 Task: Add a signature Carlos Perez containing I hope this message finds you well, Carlos Perez to email address softage.10@softage.net and add a label Trademarks
Action: Mouse moved to (66, 99)
Screenshot: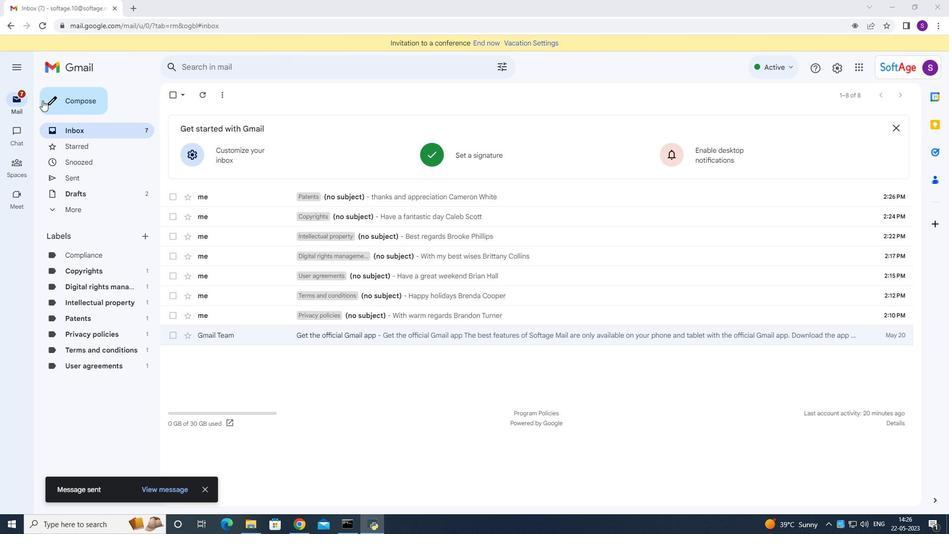 
Action: Mouse pressed left at (66, 99)
Screenshot: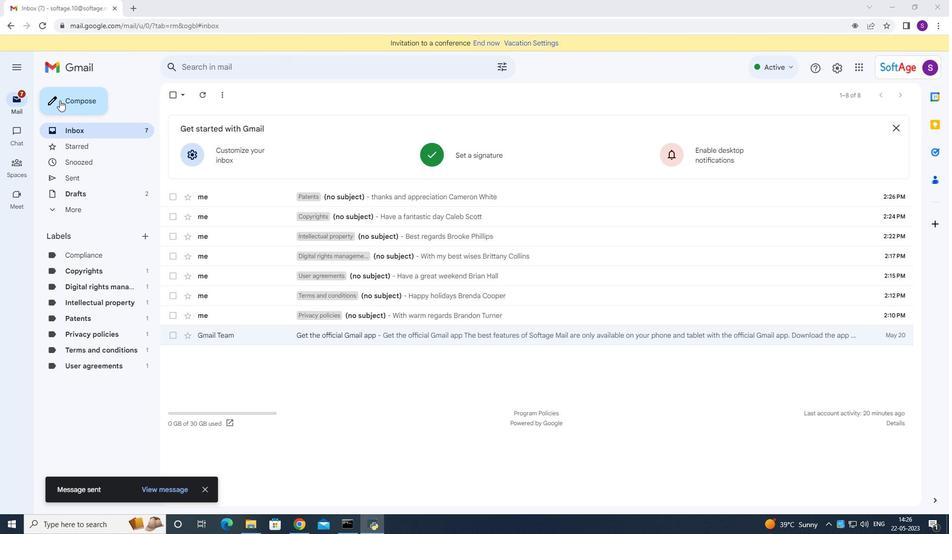
Action: Mouse moved to (795, 503)
Screenshot: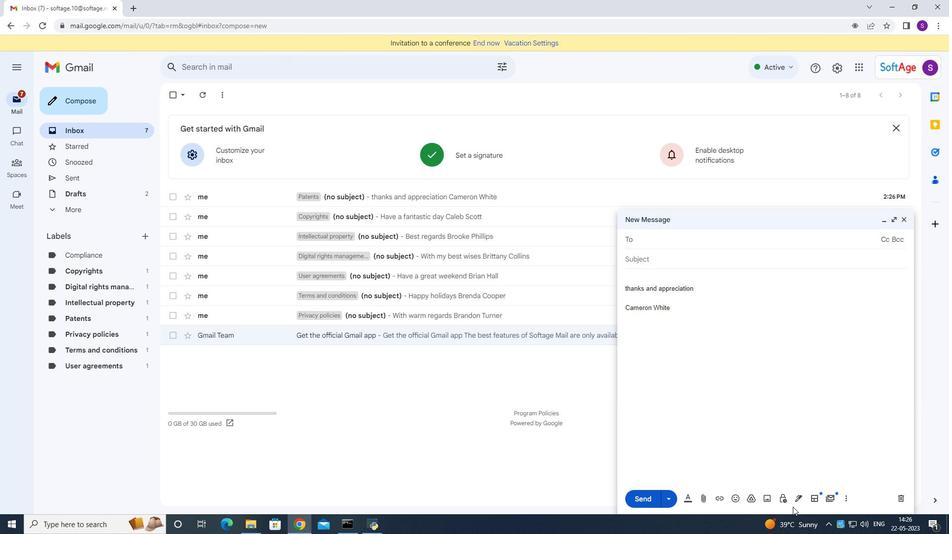 
Action: Mouse pressed left at (795, 503)
Screenshot: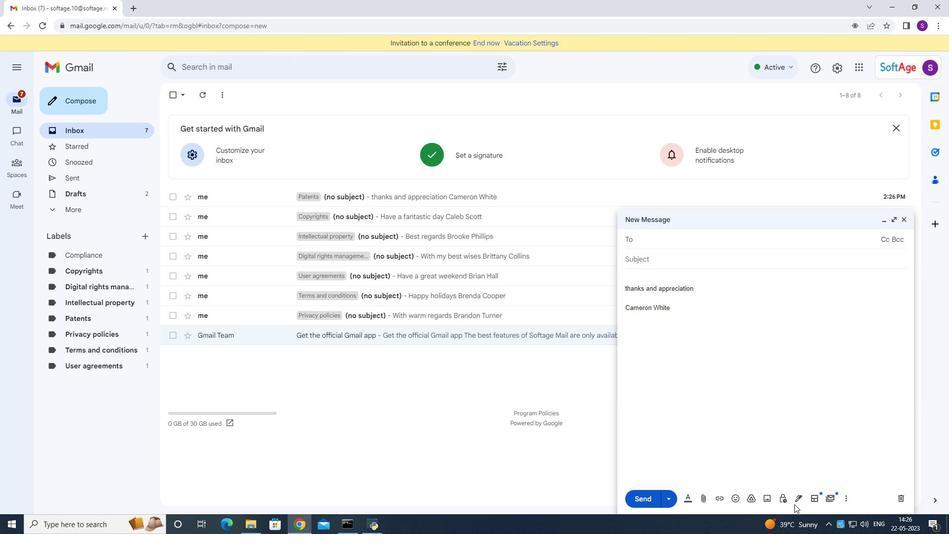 
Action: Mouse moved to (797, 496)
Screenshot: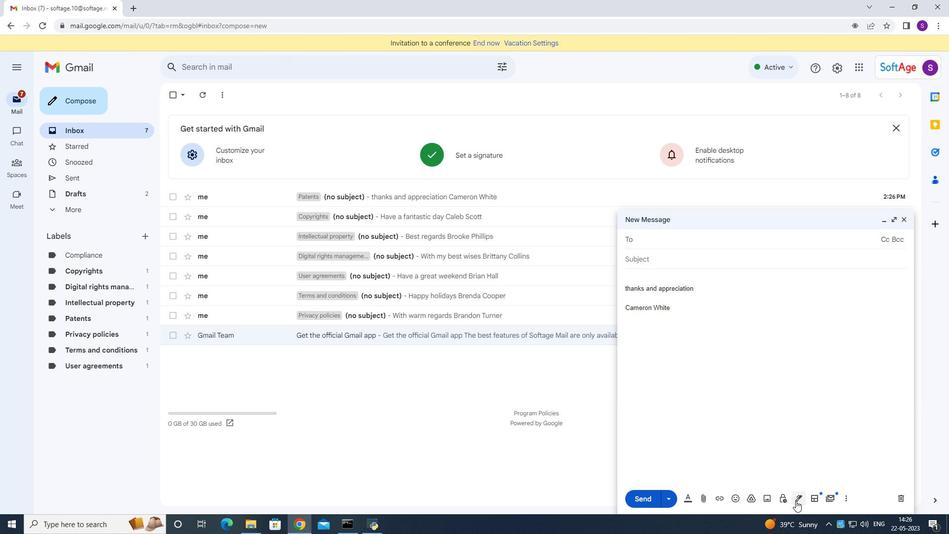 
Action: Mouse pressed left at (797, 496)
Screenshot: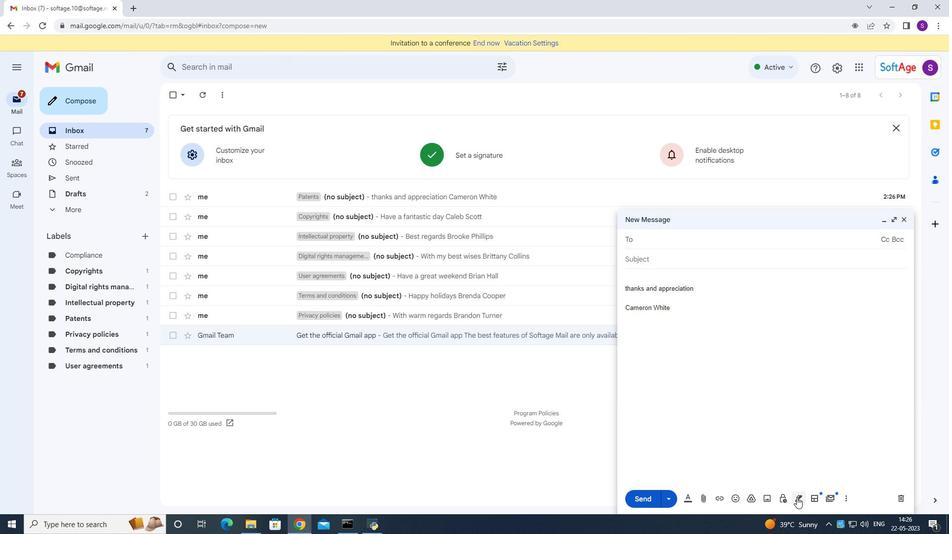 
Action: Mouse moved to (817, 449)
Screenshot: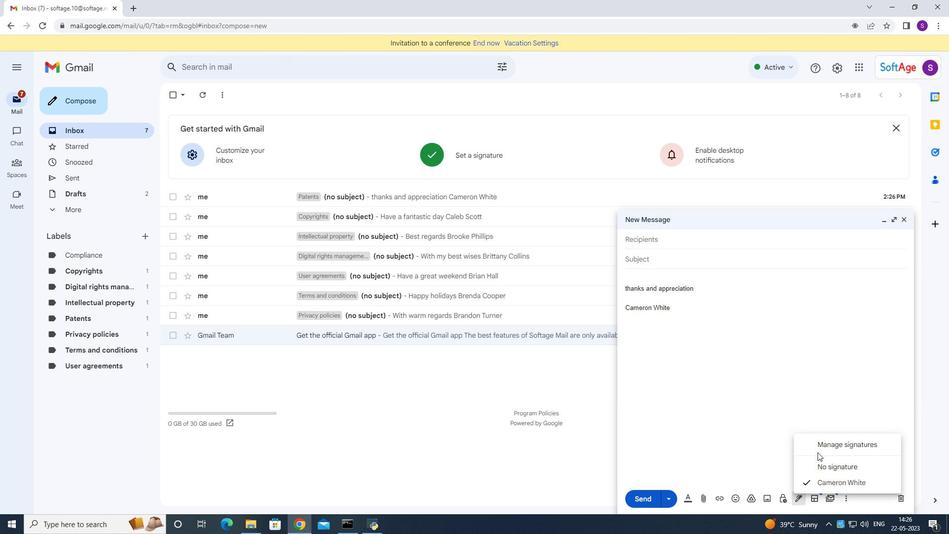 
Action: Mouse pressed left at (817, 449)
Screenshot: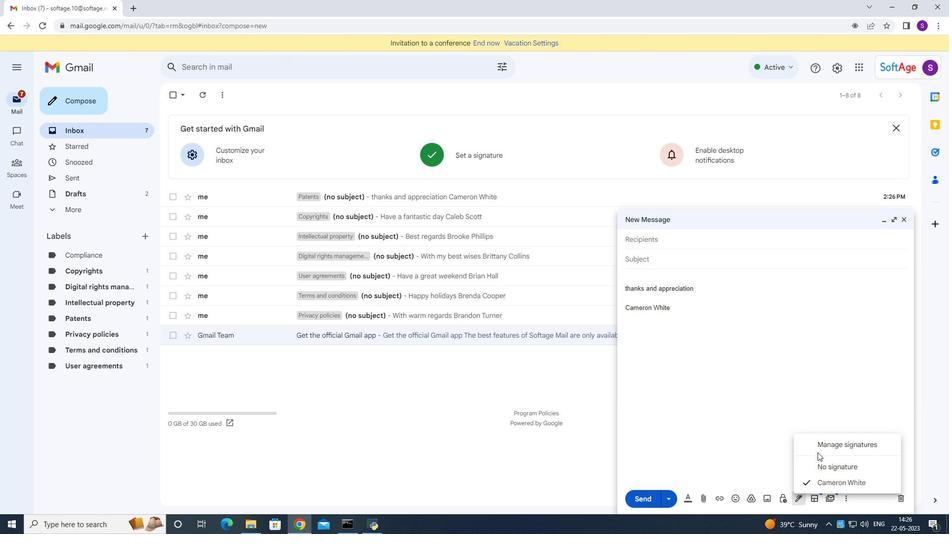 
Action: Mouse moved to (437, 324)
Screenshot: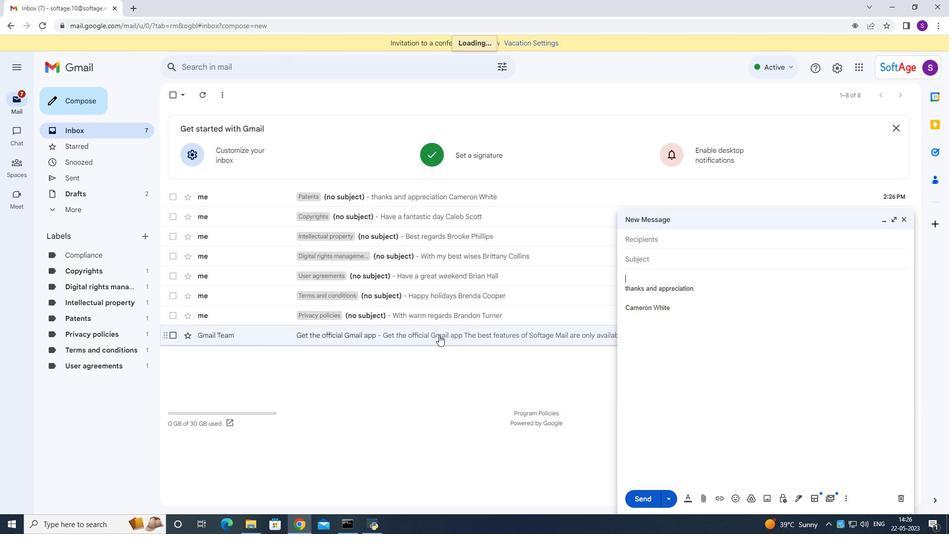 
Action: Mouse scrolled (437, 323) with delta (0, 0)
Screenshot: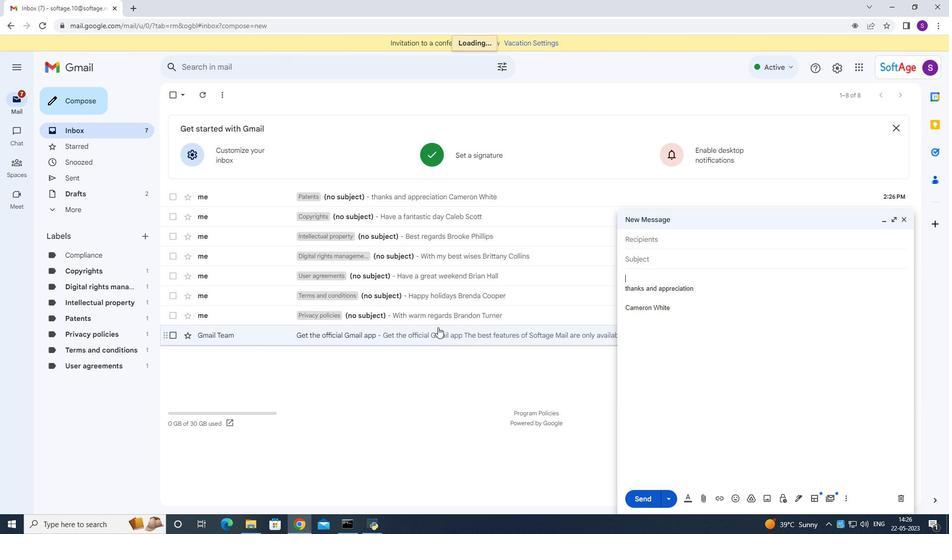 
Action: Mouse scrolled (437, 323) with delta (0, 0)
Screenshot: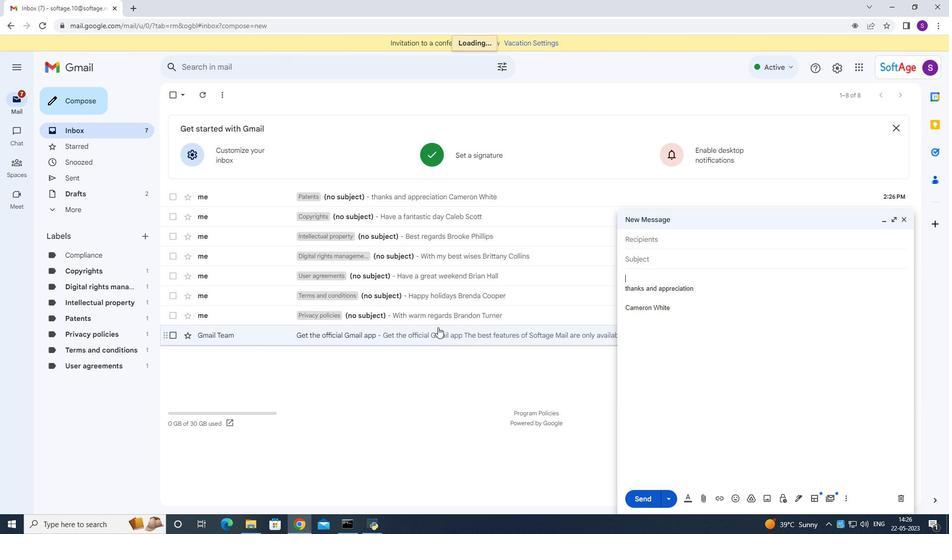 
Action: Mouse scrolled (437, 323) with delta (0, 0)
Screenshot: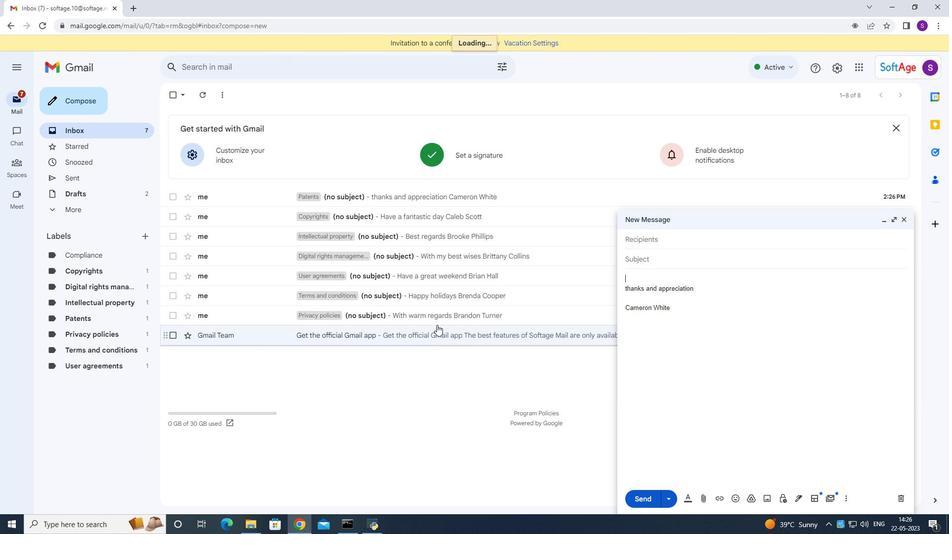 
Action: Mouse scrolled (437, 323) with delta (0, 0)
Screenshot: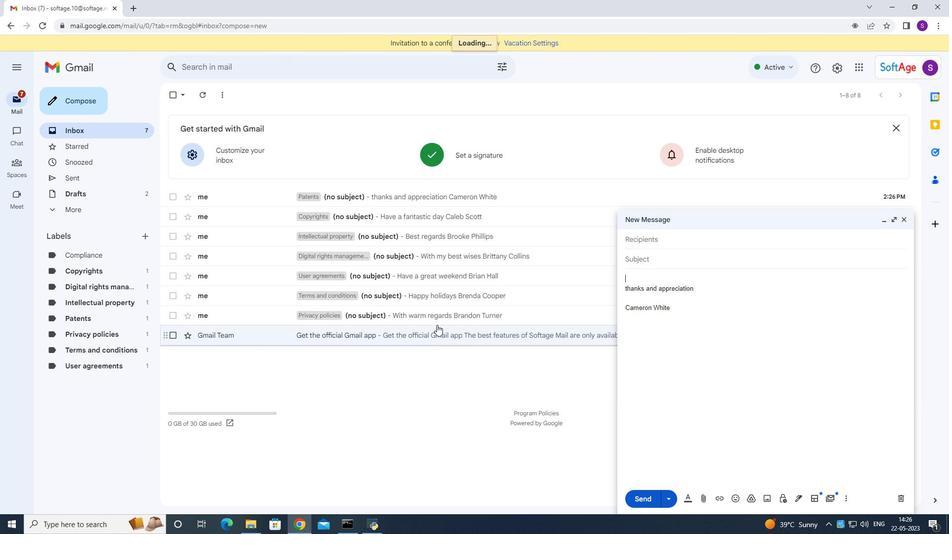 
Action: Mouse scrolled (437, 323) with delta (0, 0)
Screenshot: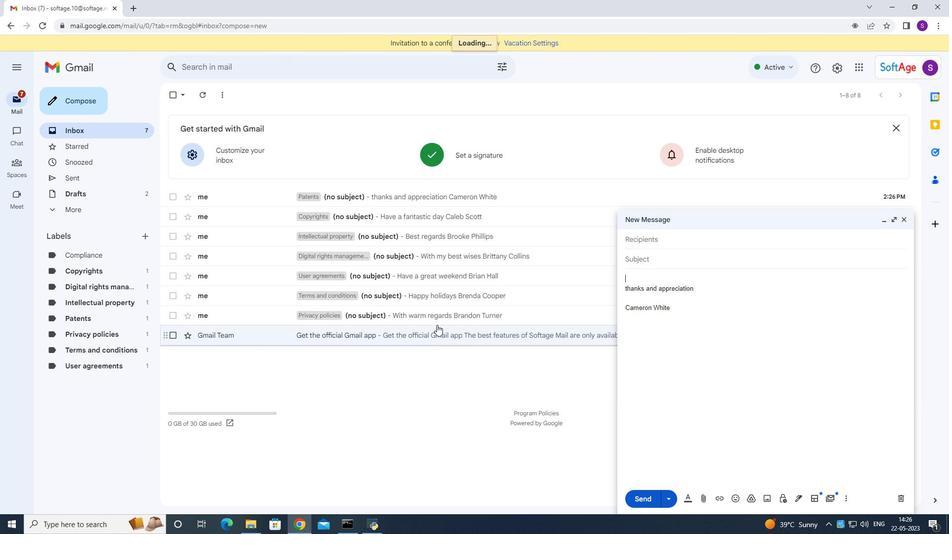 
Action: Mouse moved to (437, 323)
Screenshot: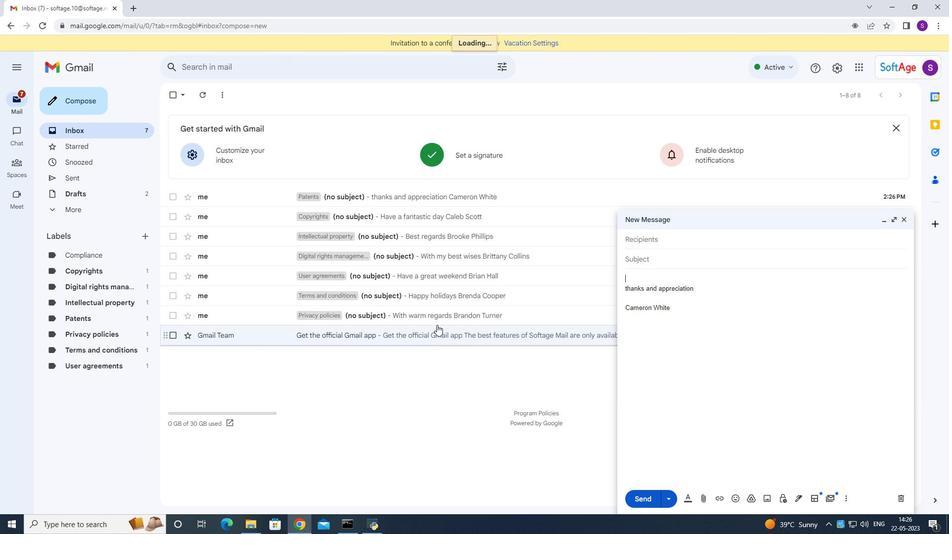
Action: Mouse scrolled (437, 322) with delta (0, 0)
Screenshot: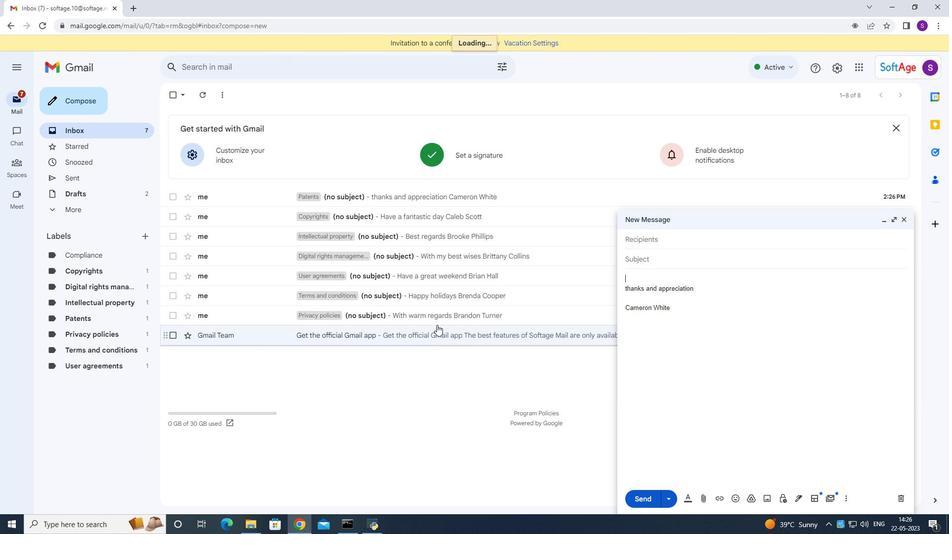 
Action: Mouse moved to (438, 323)
Screenshot: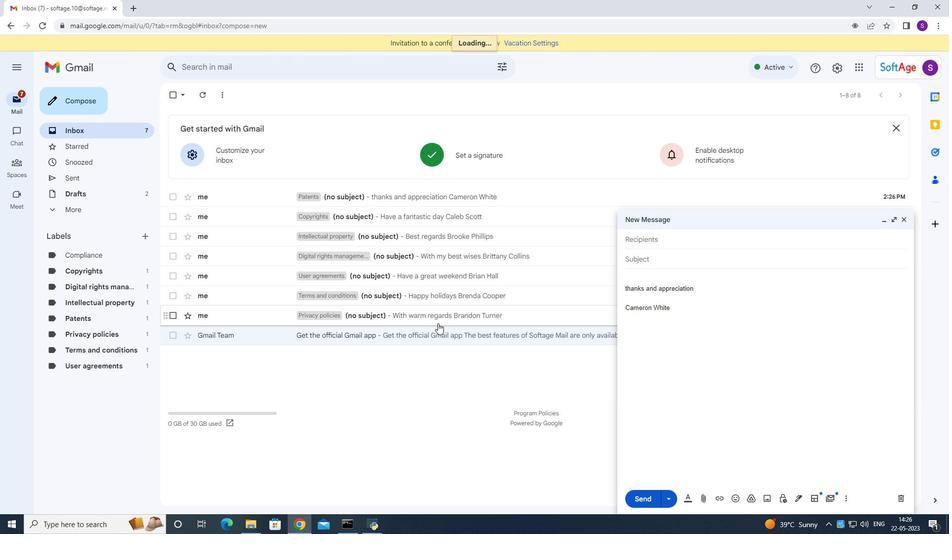 
Action: Mouse scrolled (438, 322) with delta (0, 0)
Screenshot: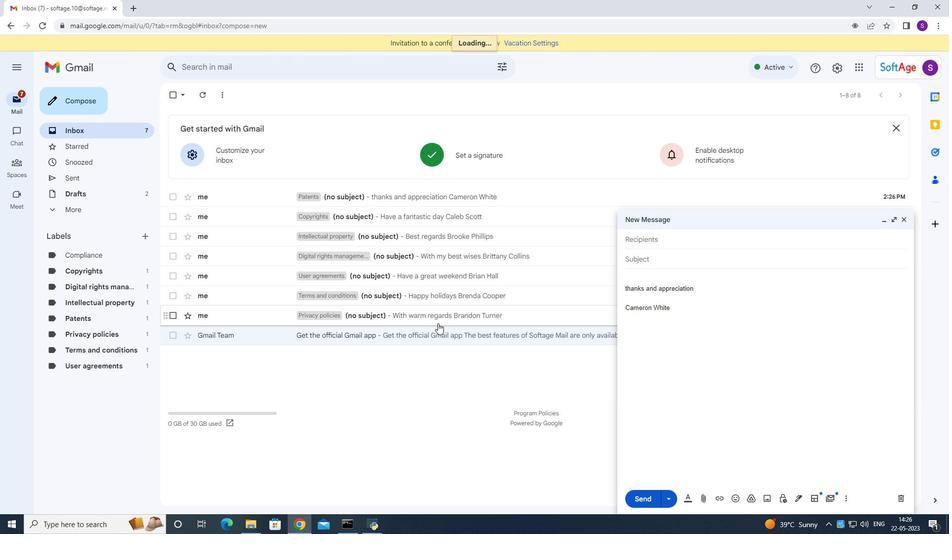 
Action: Mouse scrolled (438, 322) with delta (0, 0)
Screenshot: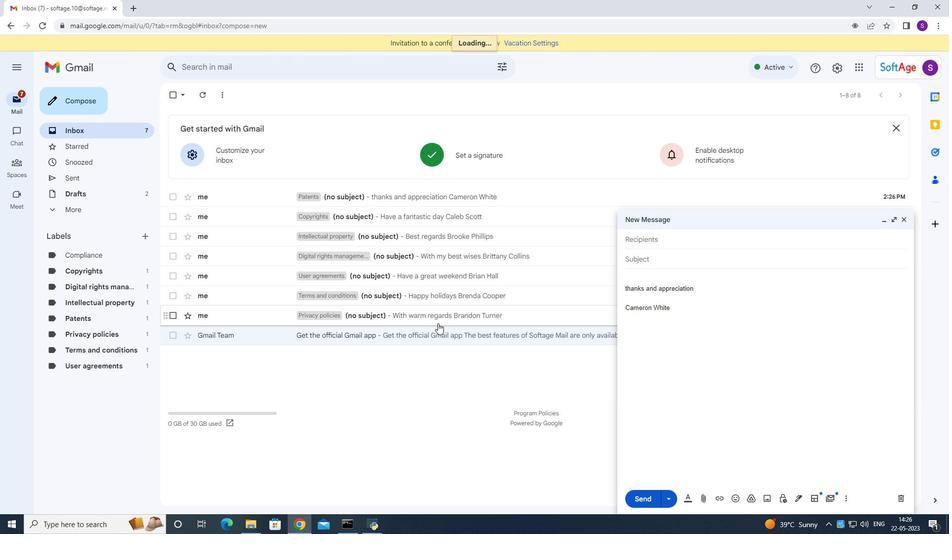 
Action: Mouse scrolled (438, 322) with delta (0, 0)
Screenshot: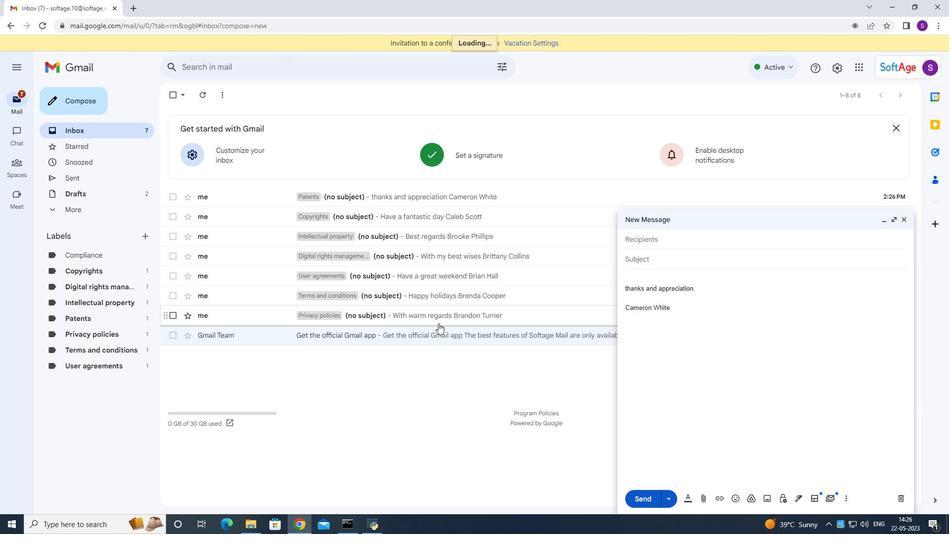 
Action: Mouse scrolled (438, 322) with delta (0, 0)
Screenshot: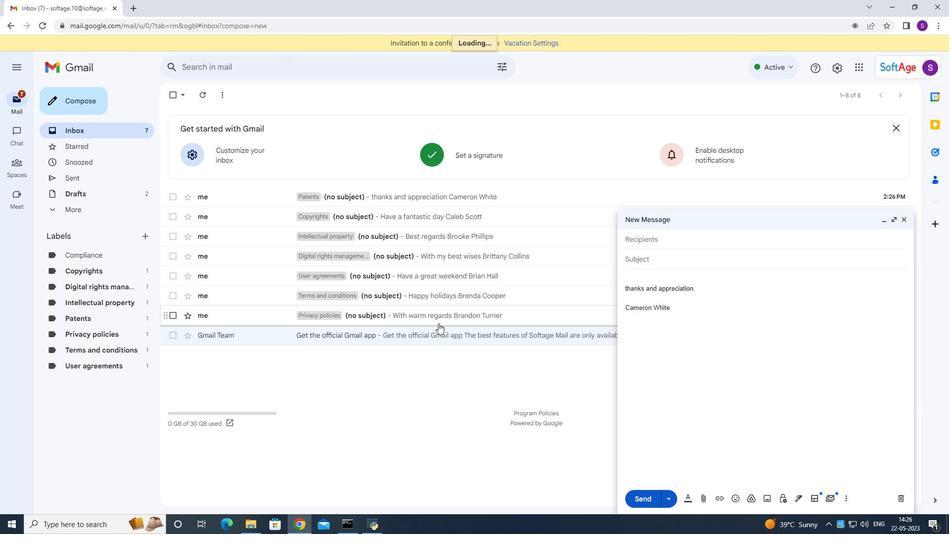 
Action: Mouse scrolled (438, 322) with delta (0, 0)
Screenshot: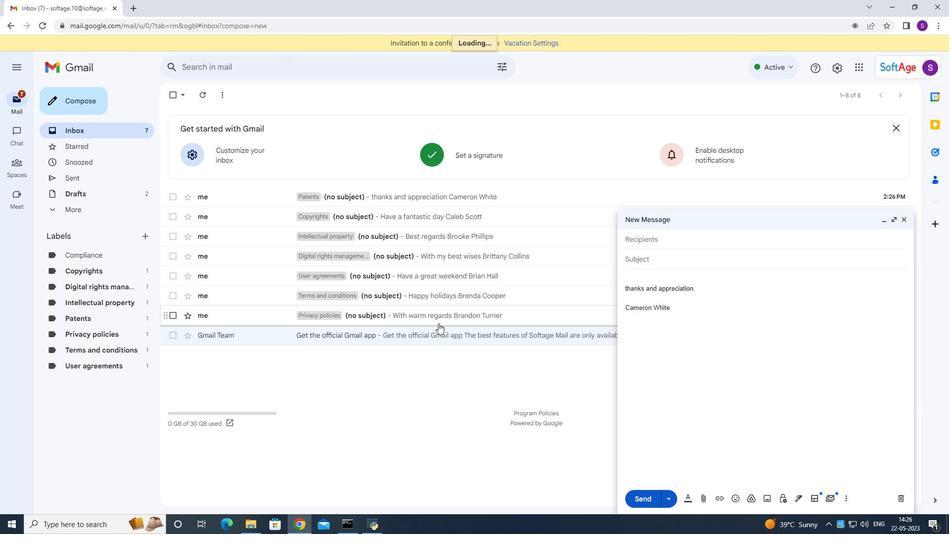 
Action: Mouse scrolled (438, 322) with delta (0, 0)
Screenshot: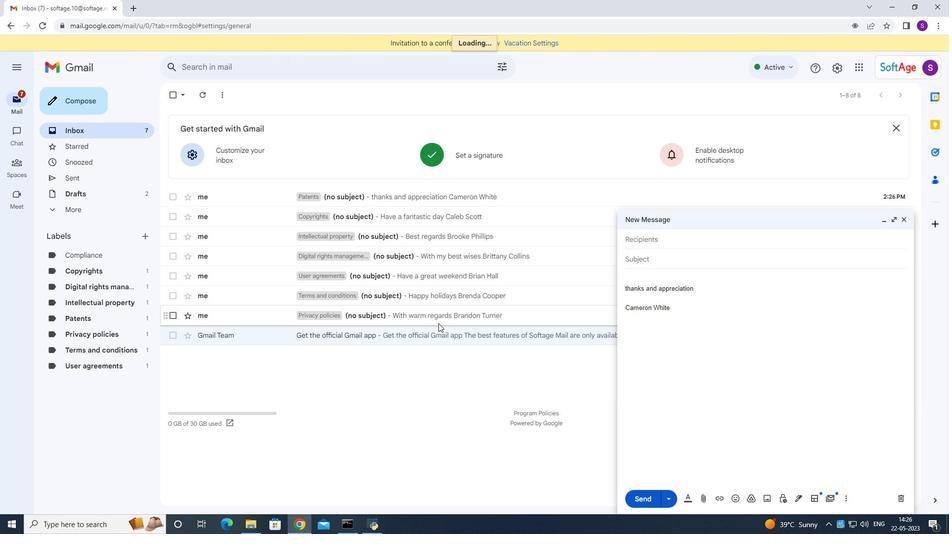 
Action: Mouse moved to (440, 323)
Screenshot: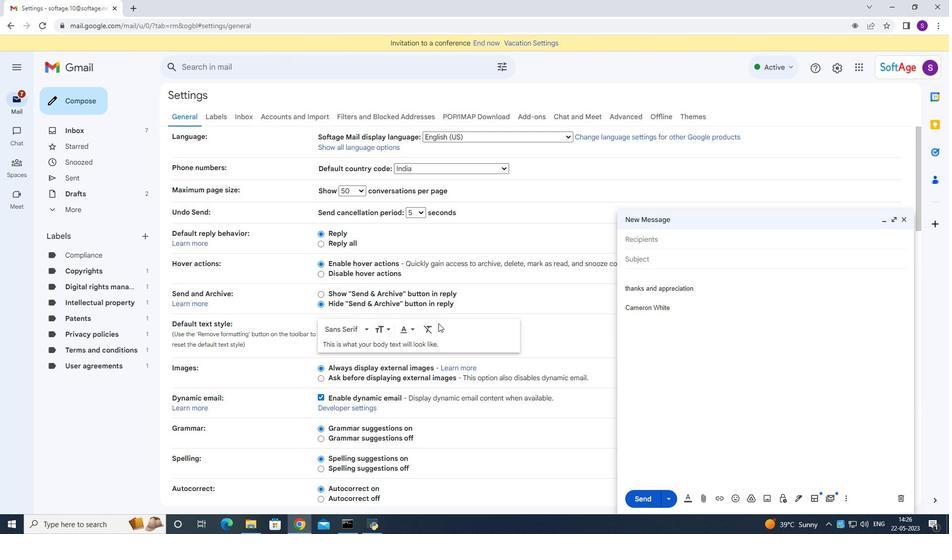 
Action: Mouse scrolled (440, 322) with delta (0, 0)
Screenshot: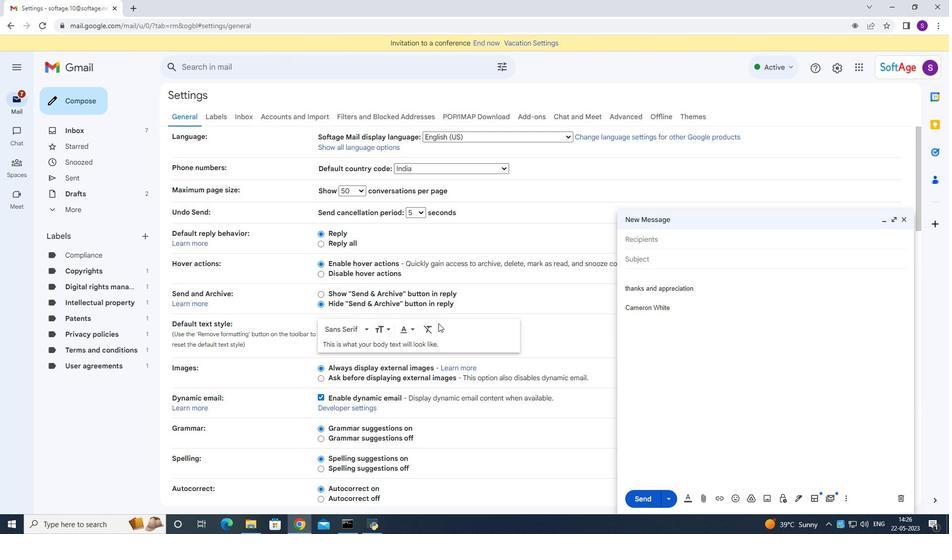 
Action: Mouse moved to (440, 323)
Screenshot: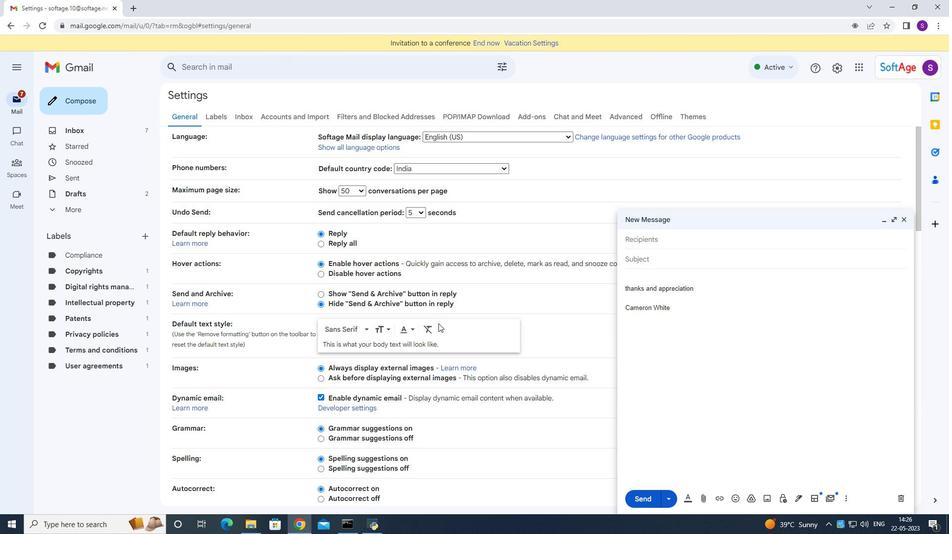 
Action: Mouse scrolled (440, 322) with delta (0, 0)
Screenshot: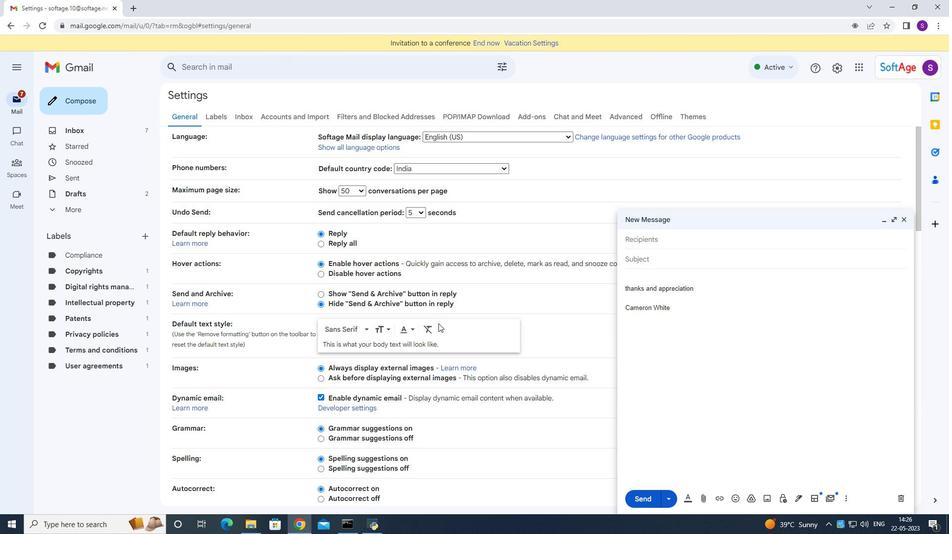 
Action: Mouse scrolled (440, 322) with delta (0, 0)
Screenshot: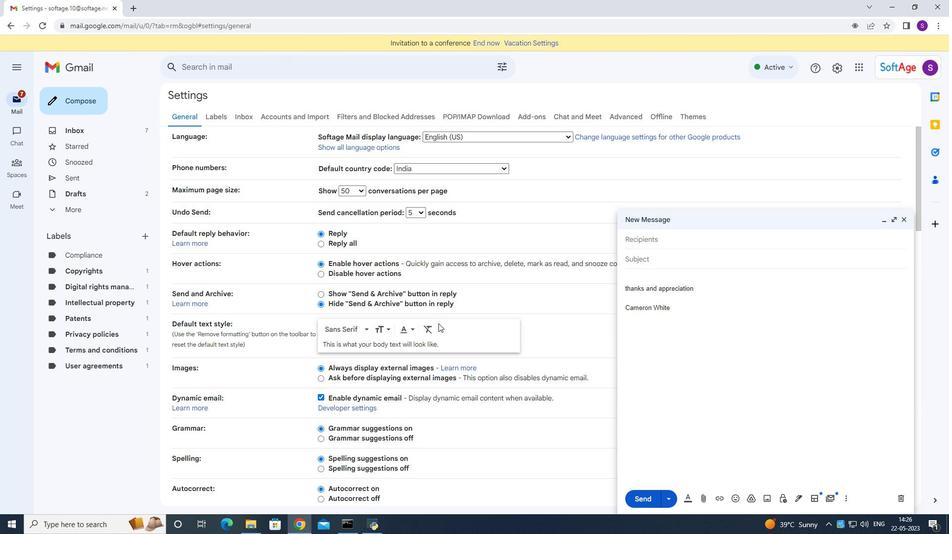 
Action: Mouse scrolled (440, 322) with delta (0, 0)
Screenshot: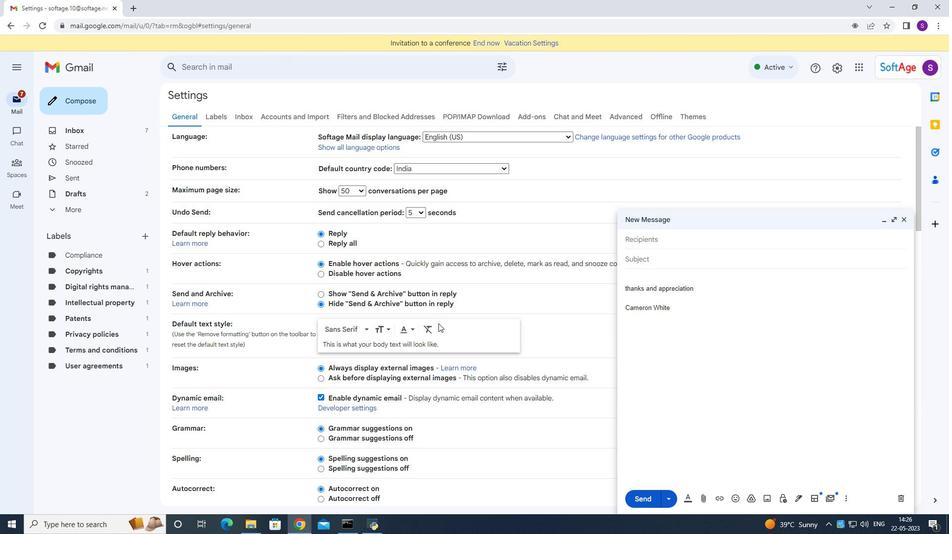 
Action: Mouse scrolled (440, 322) with delta (0, 0)
Screenshot: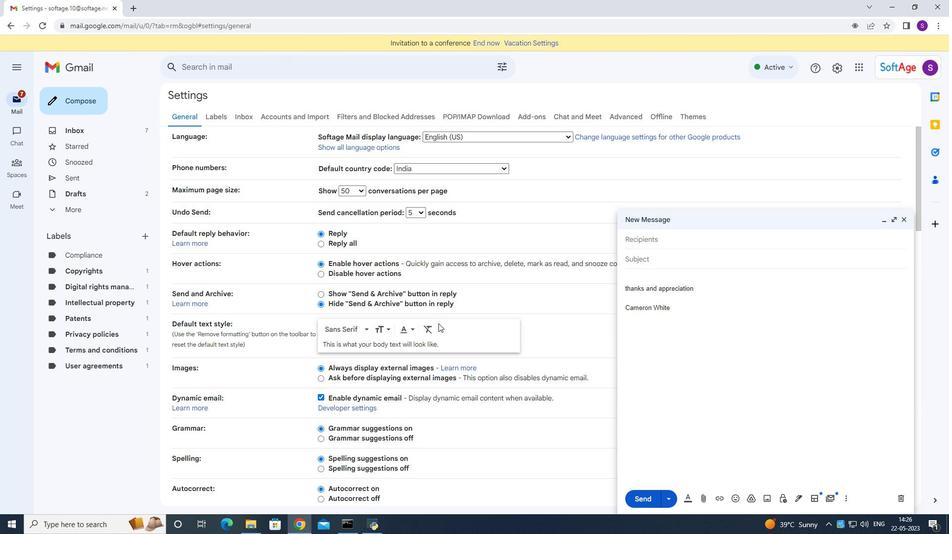 
Action: Mouse scrolled (440, 322) with delta (0, 0)
Screenshot: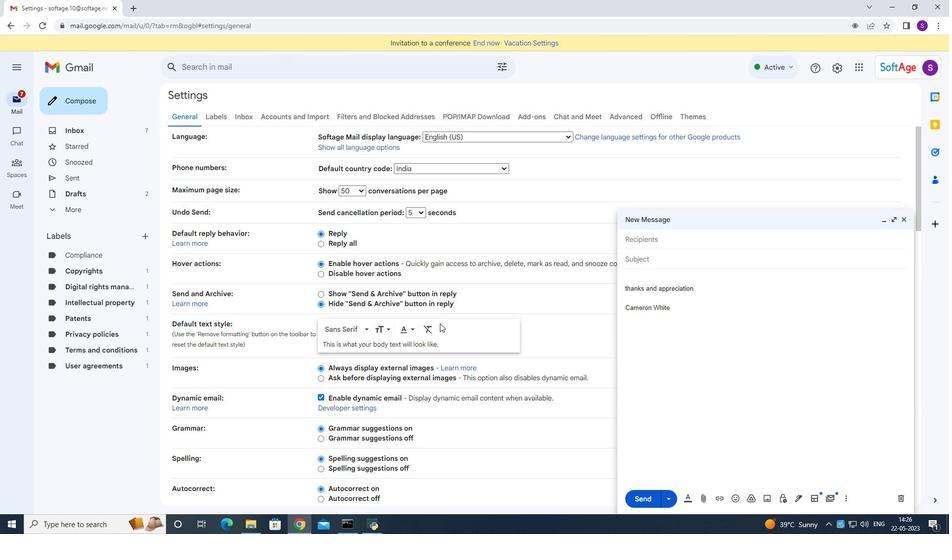 
Action: Mouse scrolled (440, 322) with delta (0, 0)
Screenshot: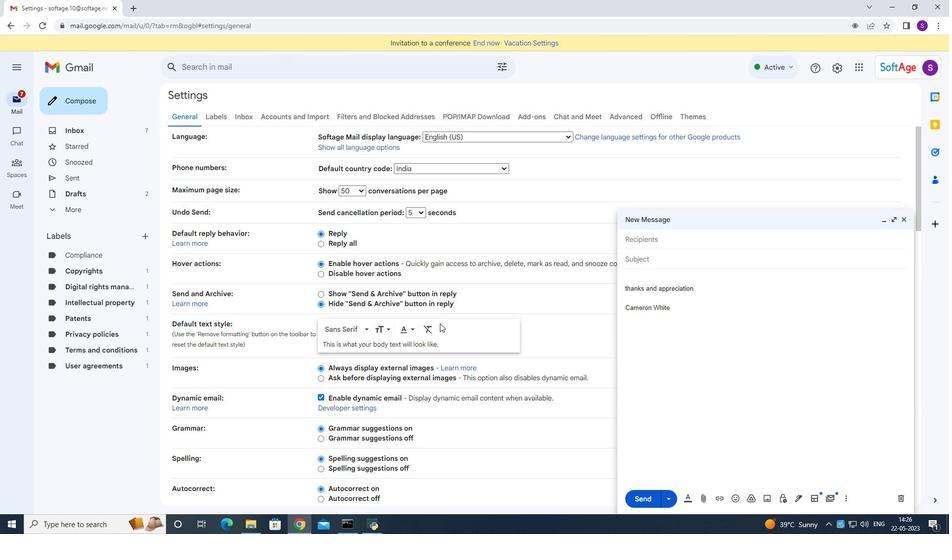 
Action: Mouse scrolled (440, 322) with delta (0, 0)
Screenshot: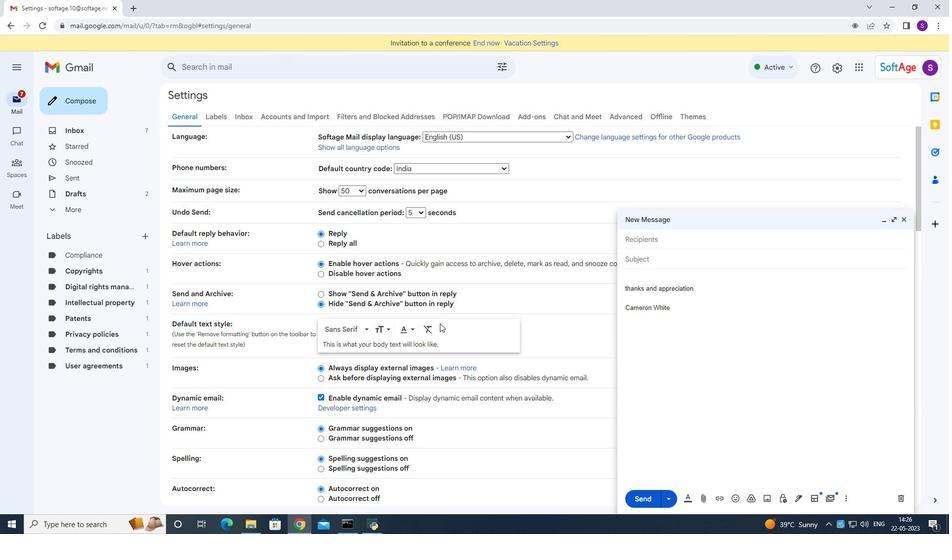 
Action: Mouse scrolled (440, 322) with delta (0, 0)
Screenshot: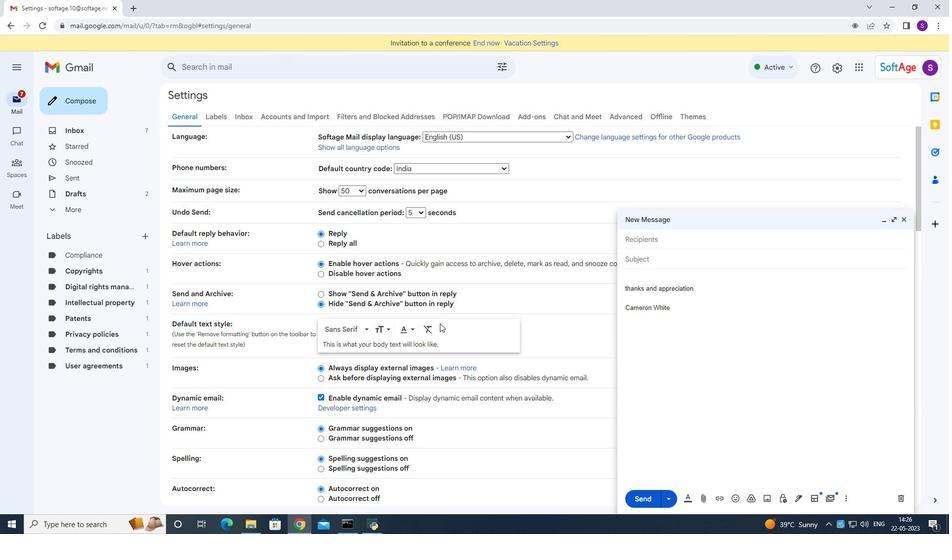 
Action: Mouse scrolled (440, 322) with delta (0, 0)
Screenshot: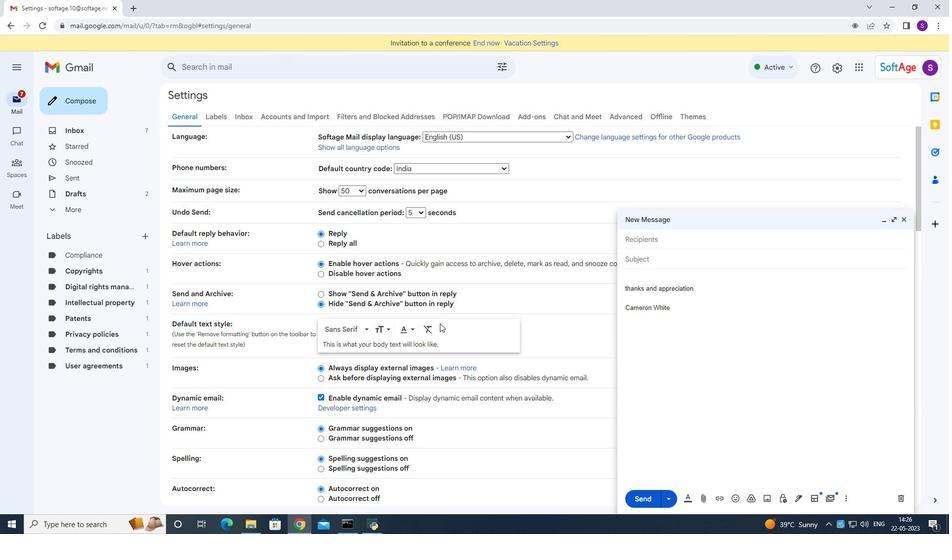
Action: Mouse moved to (449, 367)
Screenshot: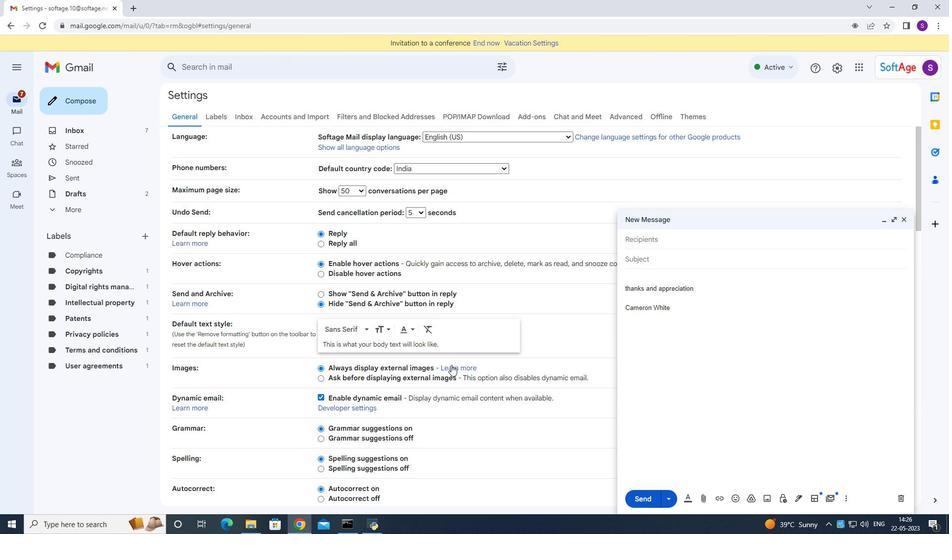 
Action: Mouse scrolled (450, 366) with delta (0, 0)
Screenshot: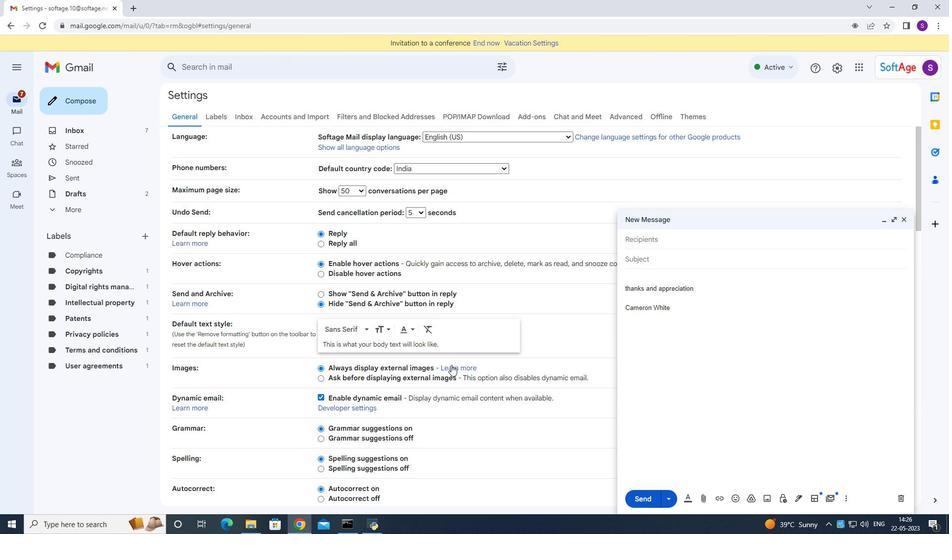 
Action: Mouse moved to (449, 366)
Screenshot: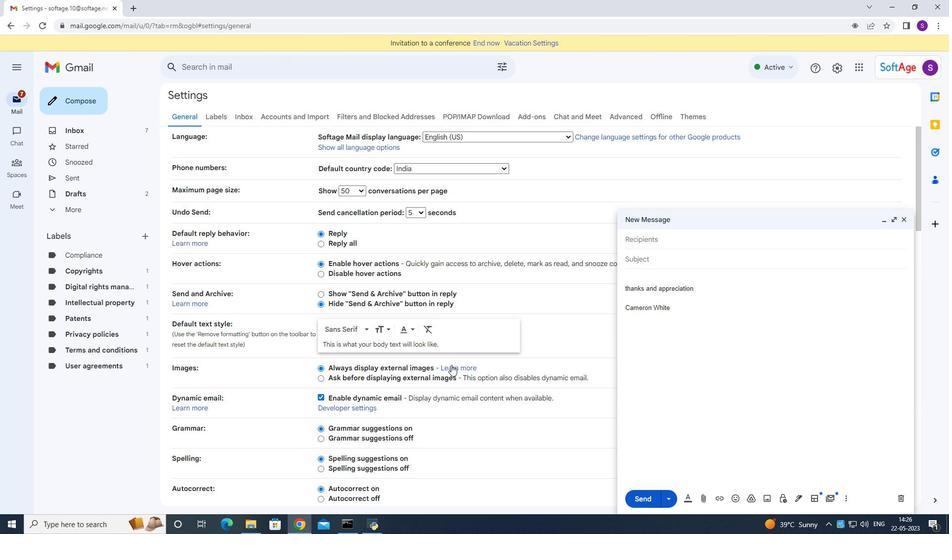 
Action: Mouse scrolled (450, 366) with delta (0, 0)
Screenshot: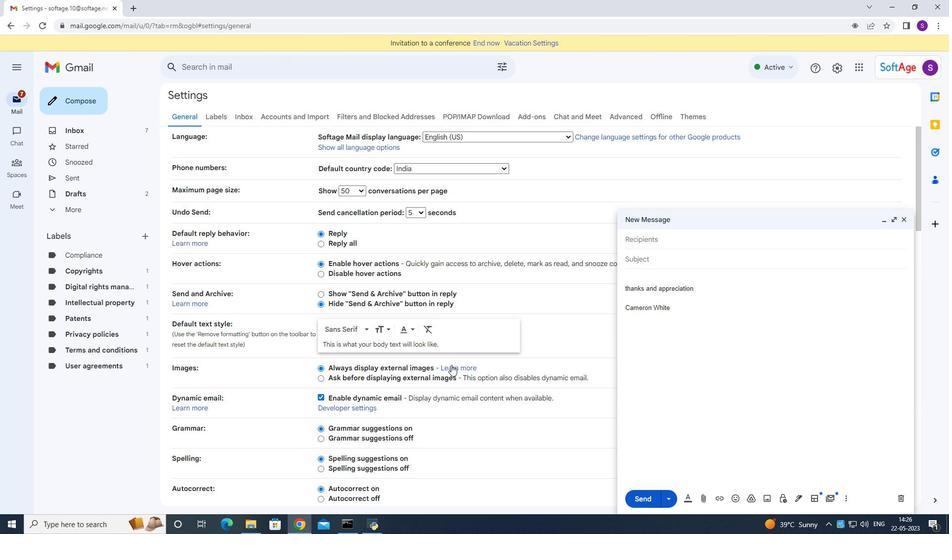 
Action: Mouse moved to (449, 366)
Screenshot: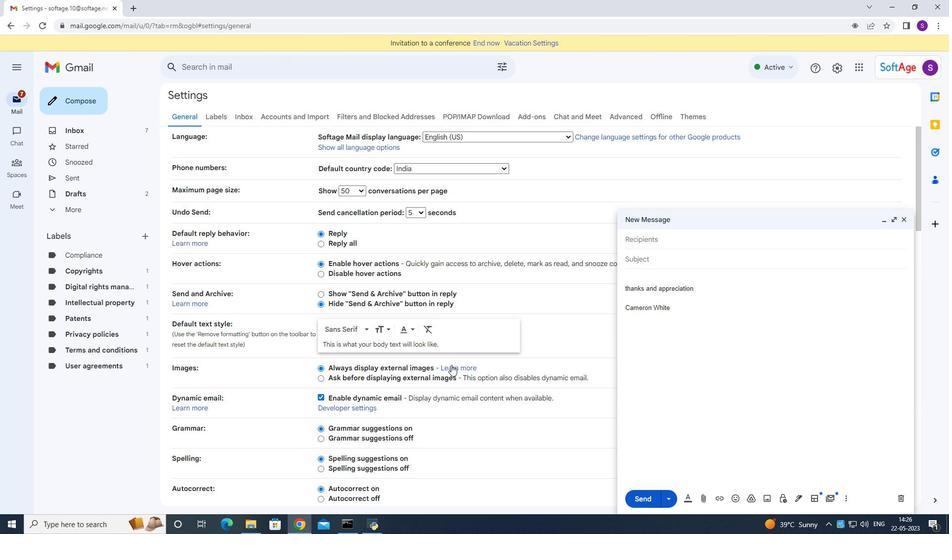 
Action: Mouse scrolled (450, 366) with delta (0, 0)
Screenshot: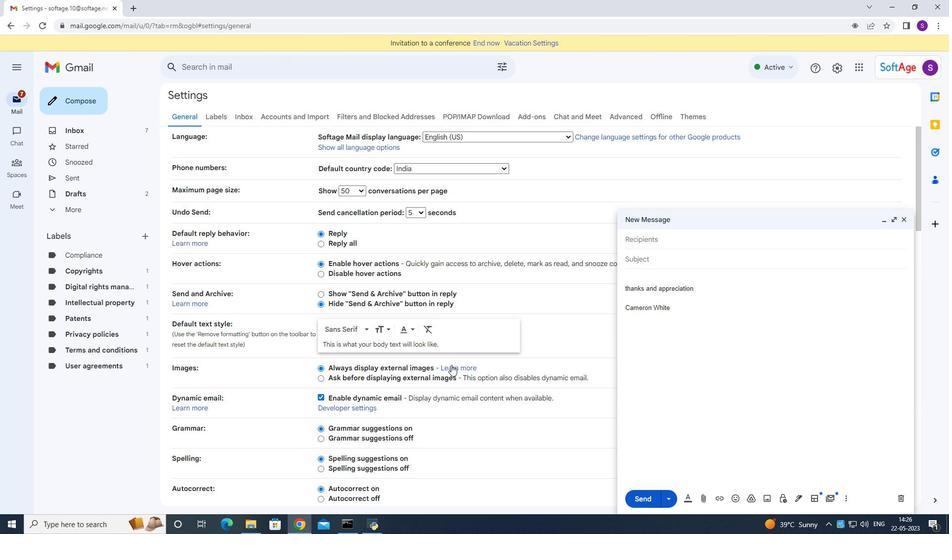 
Action: Mouse scrolled (450, 366) with delta (0, 0)
Screenshot: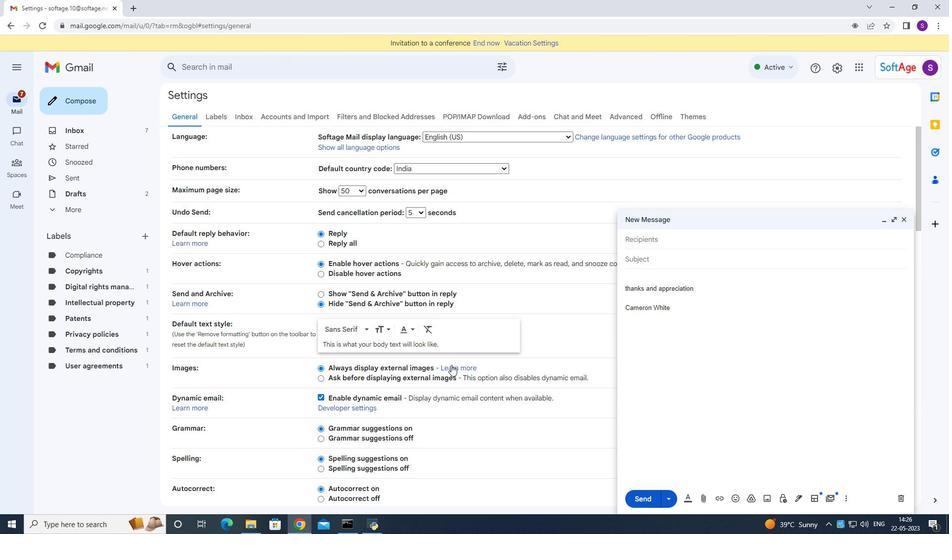 
Action: Mouse moved to (448, 365)
Screenshot: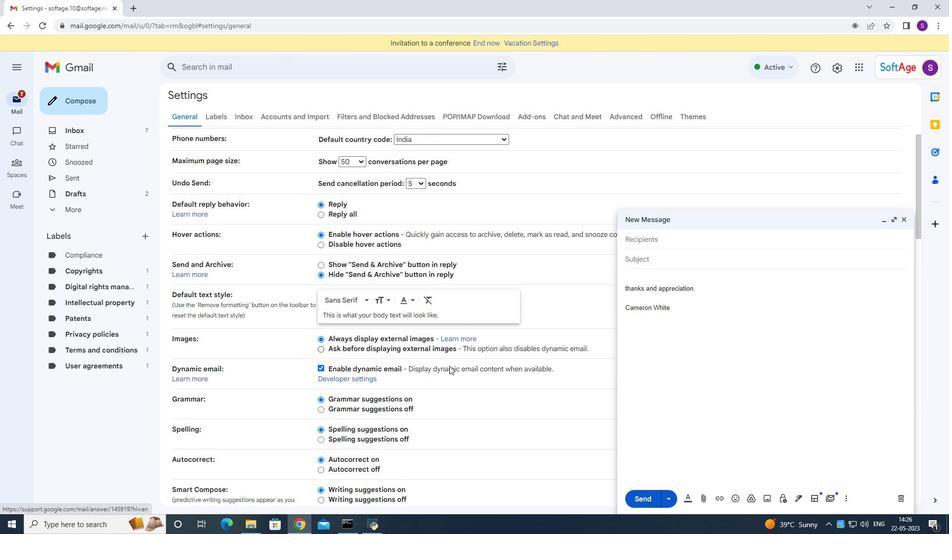 
Action: Mouse scrolled (448, 365) with delta (0, 0)
Screenshot: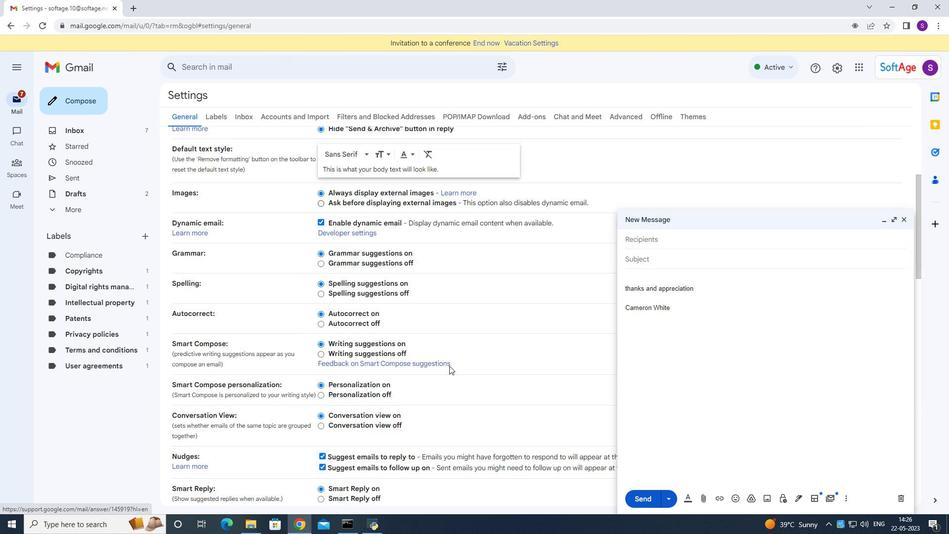 
Action: Mouse scrolled (448, 365) with delta (0, 0)
Screenshot: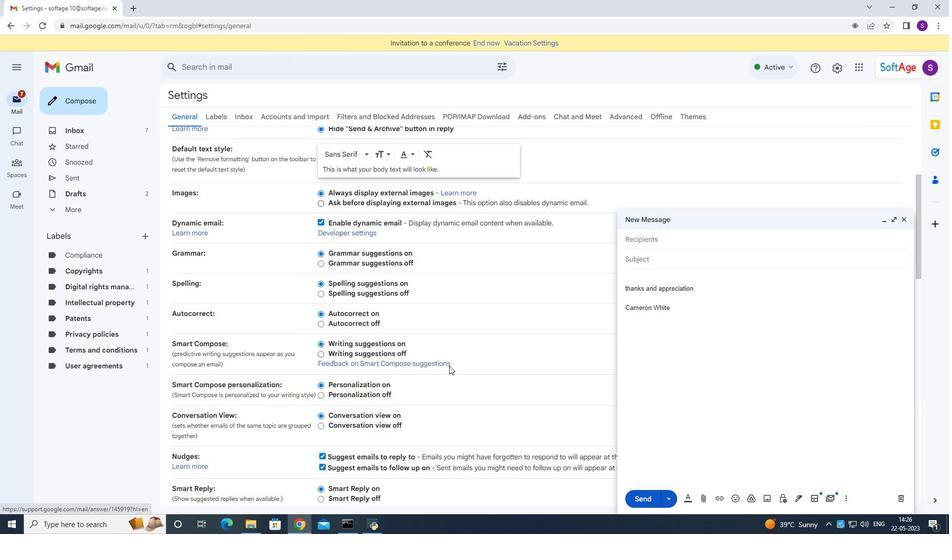 
Action: Mouse scrolled (448, 365) with delta (0, 0)
Screenshot: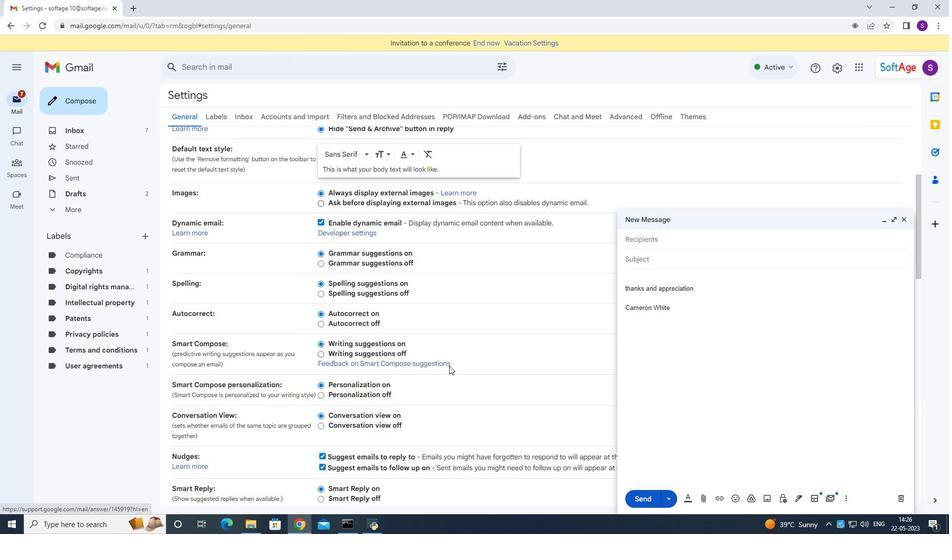 
Action: Mouse scrolled (448, 365) with delta (0, 0)
Screenshot: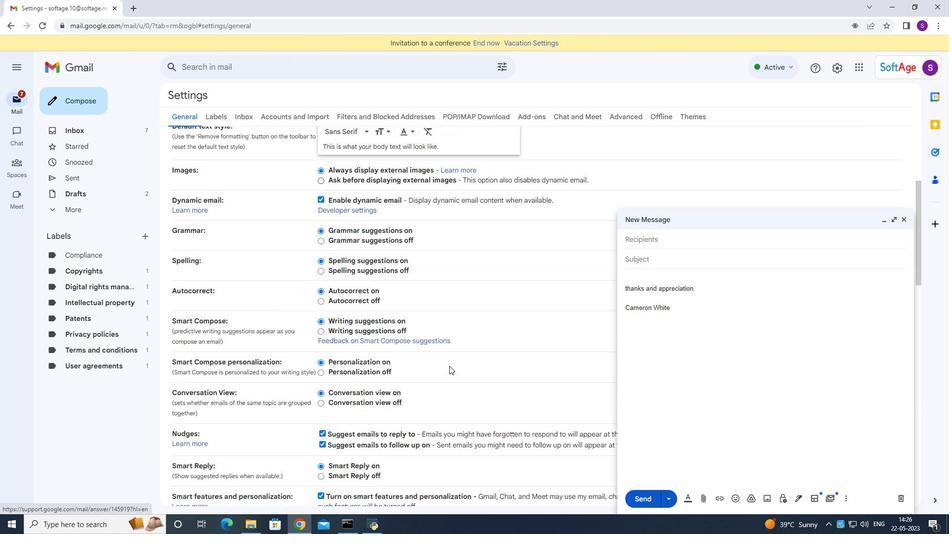 
Action: Mouse scrolled (448, 365) with delta (0, 0)
Screenshot: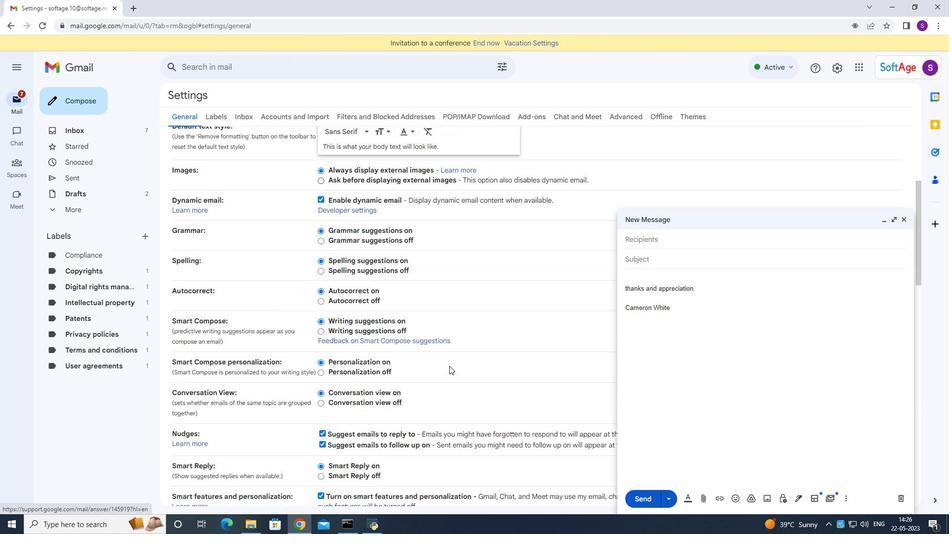 
Action: Mouse moved to (448, 362)
Screenshot: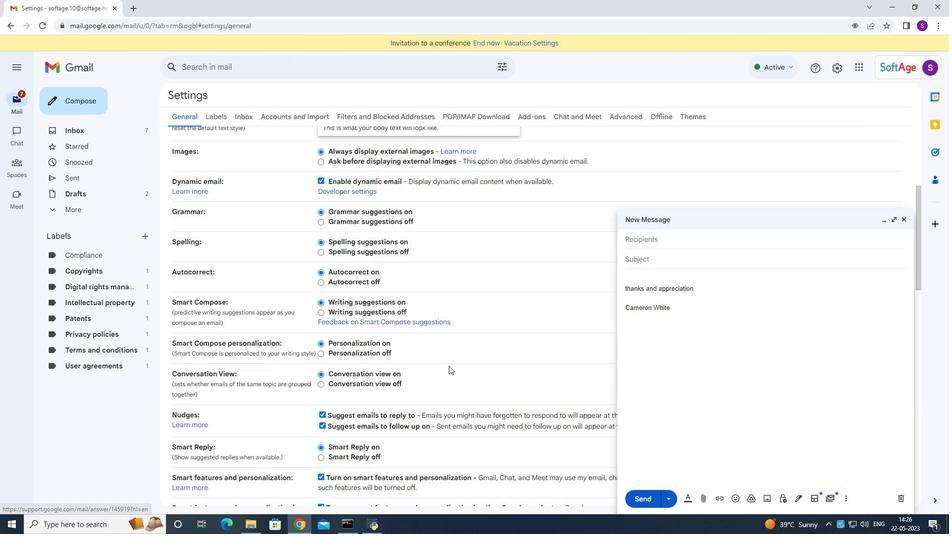 
Action: Mouse scrolled (448, 361) with delta (0, 0)
Screenshot: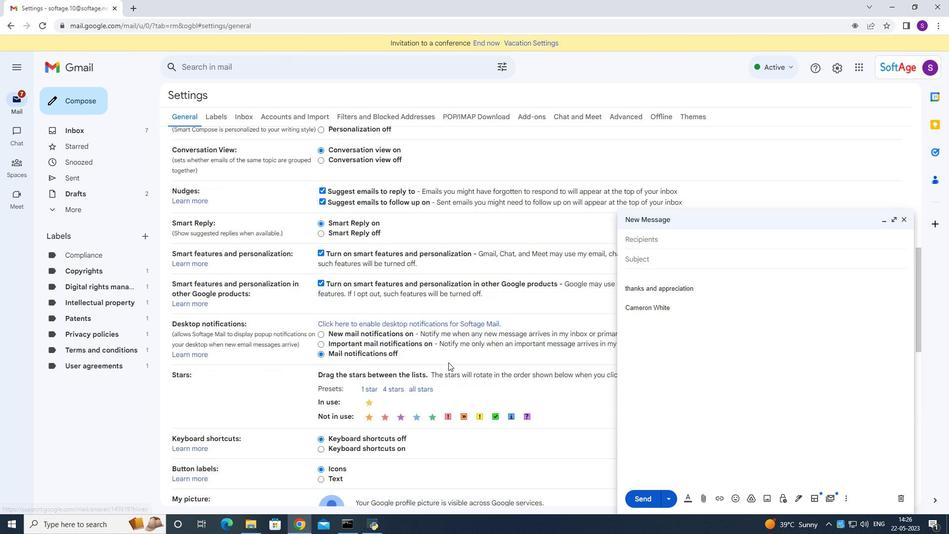 
Action: Mouse scrolled (448, 361) with delta (0, 0)
Screenshot: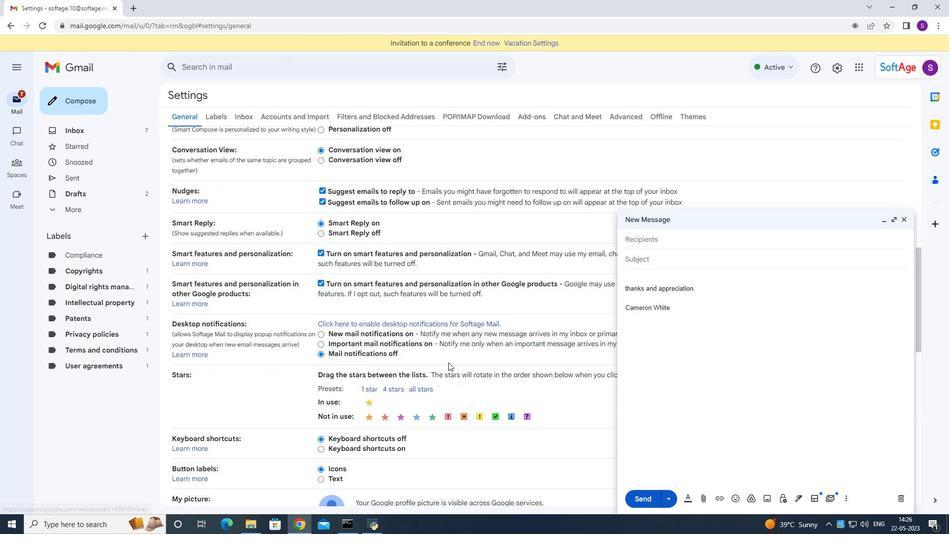 
Action: Mouse scrolled (448, 361) with delta (0, 0)
Screenshot: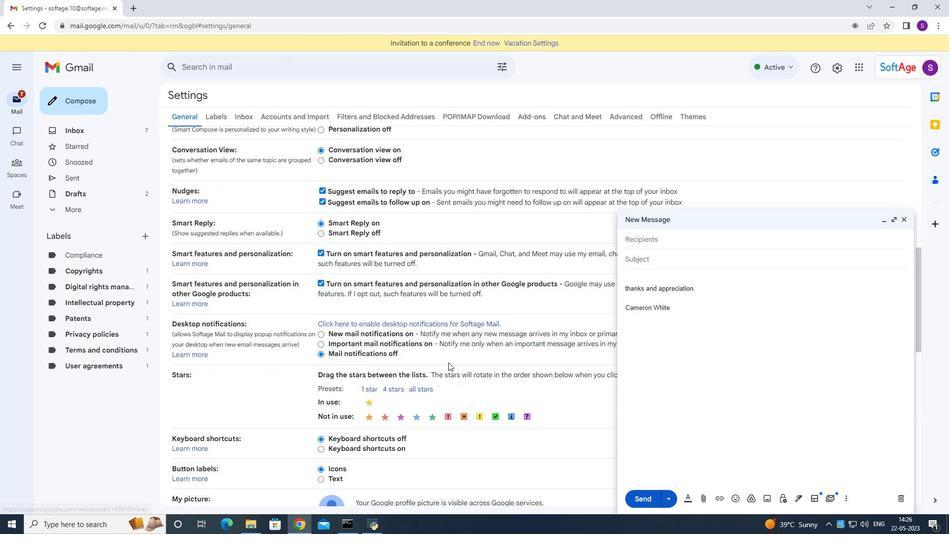 
Action: Mouse moved to (434, 361)
Screenshot: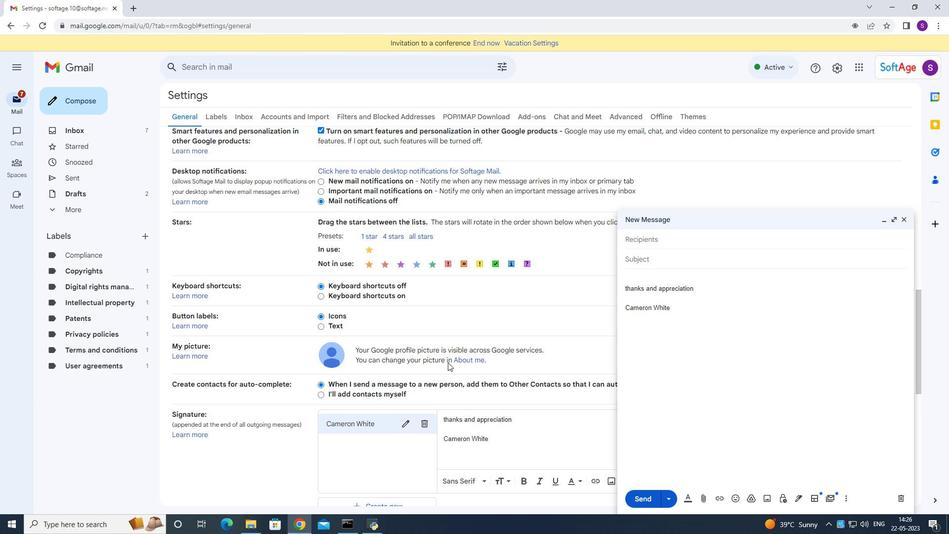 
Action: Mouse scrolled (434, 360) with delta (0, 0)
Screenshot: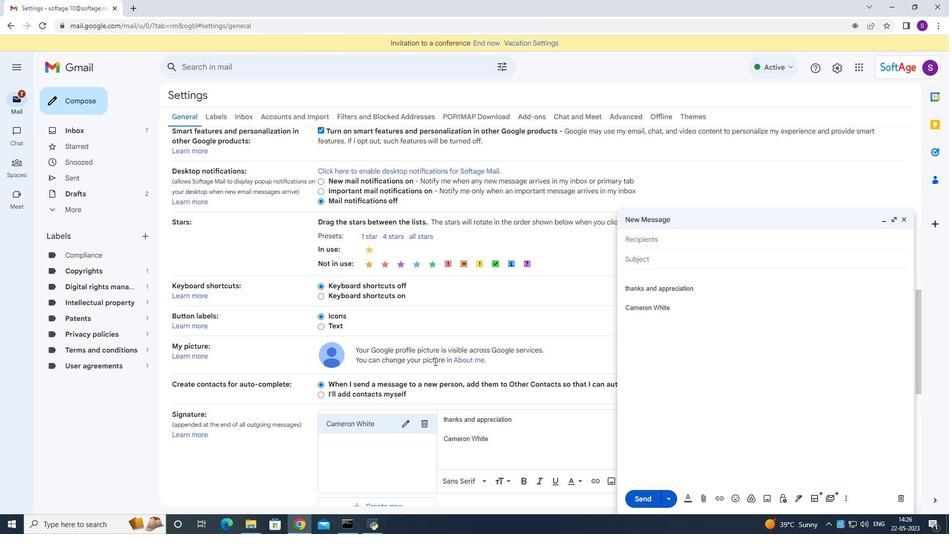 
Action: Mouse scrolled (434, 360) with delta (0, 0)
Screenshot: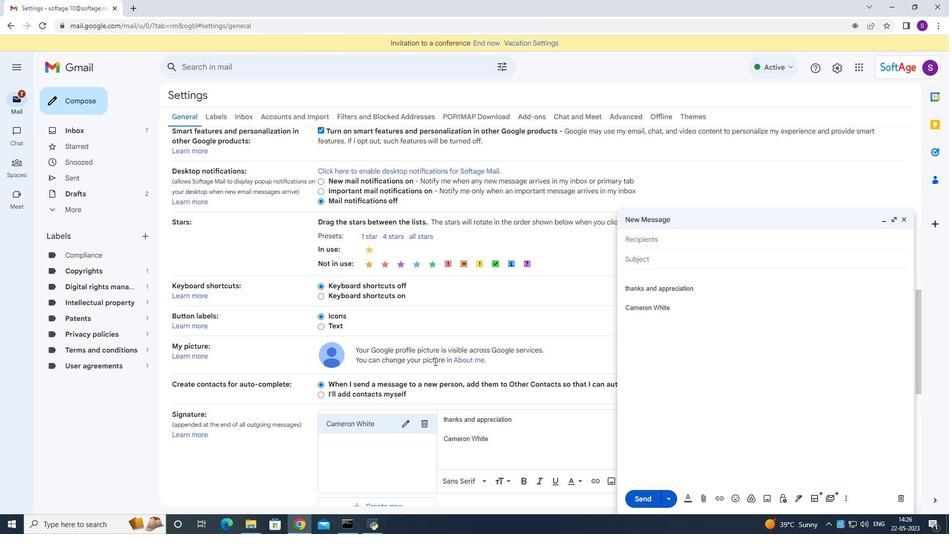 
Action: Mouse scrolled (434, 360) with delta (0, 0)
Screenshot: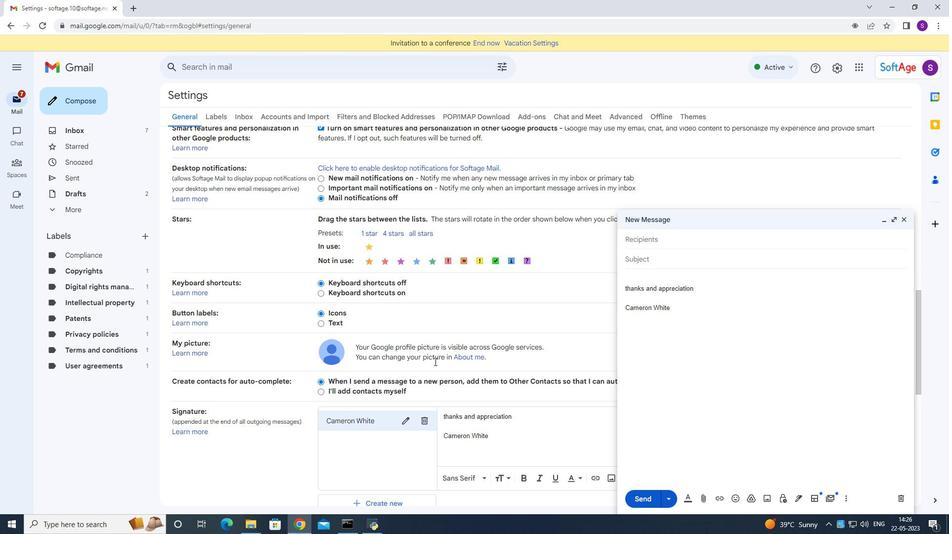 
Action: Mouse scrolled (434, 360) with delta (0, 0)
Screenshot: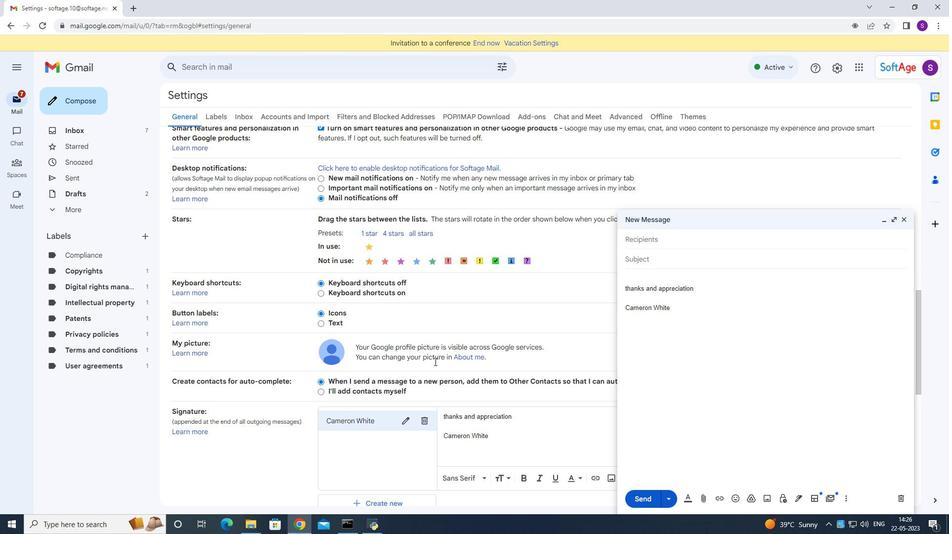 
Action: Mouse moved to (405, 226)
Screenshot: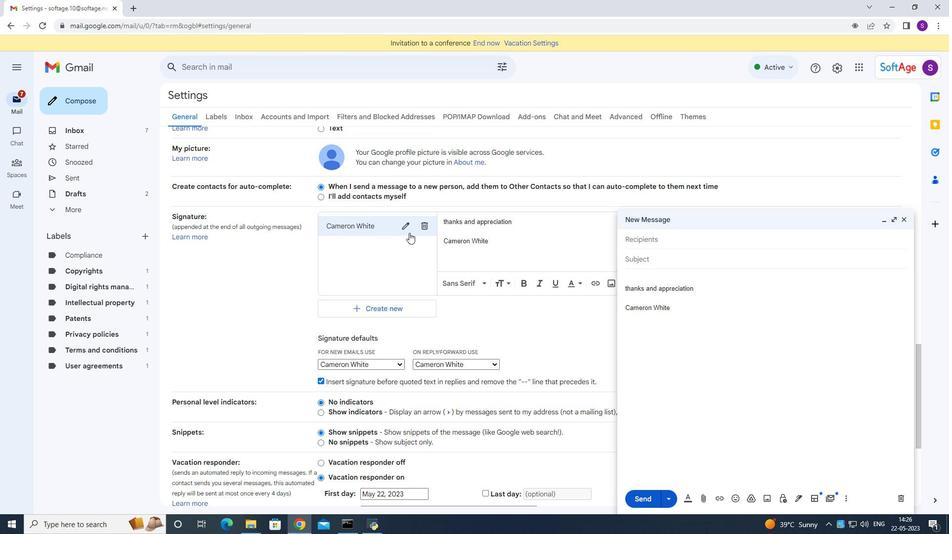 
Action: Mouse pressed left at (405, 226)
Screenshot: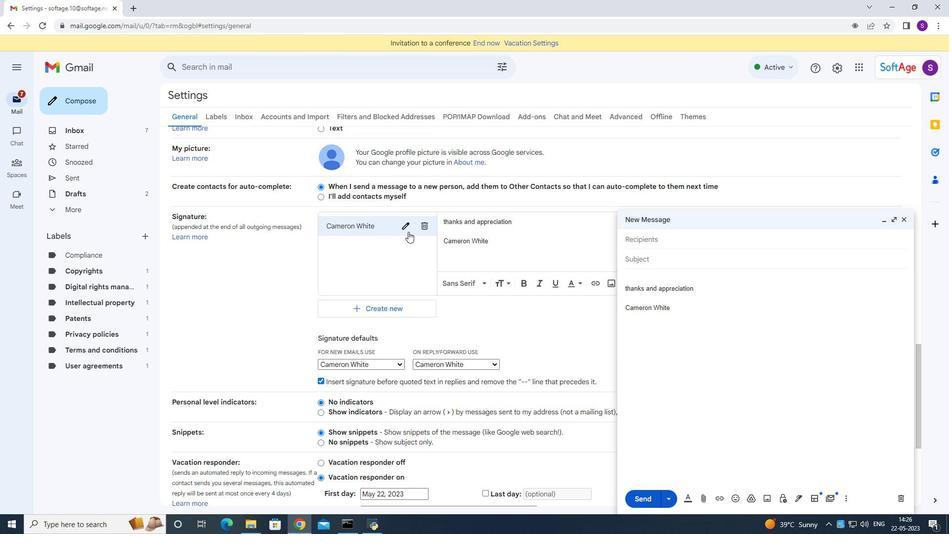 
Action: Mouse moved to (407, 224)
Screenshot: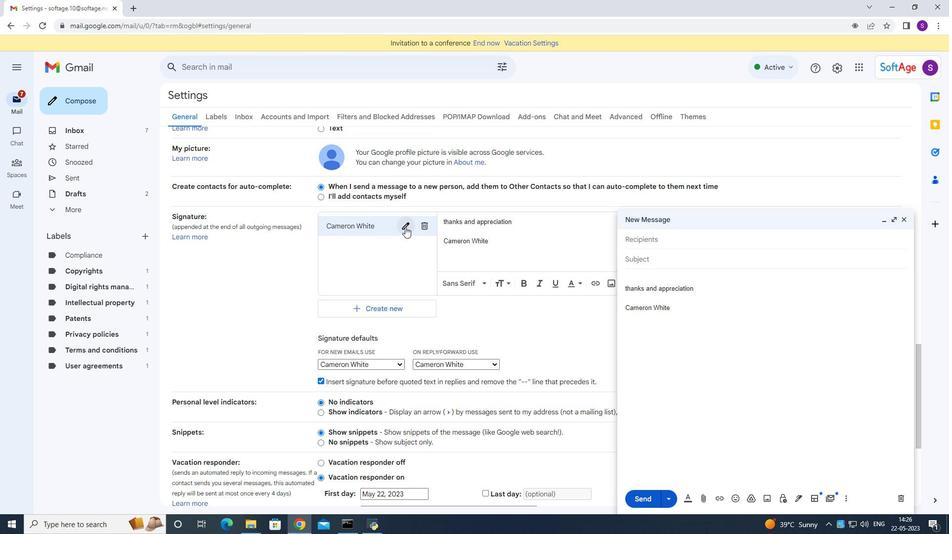 
Action: Key pressed ctrl+A<Key.backspace><Key.shift><Key.shift><Key.shift><Key.shift><Key.shift><Key.shift><Key.shift><Key.shift><Key.shift><Key.shift><Key.shift><Key.shift><Key.shift><Key.shift><Key.shift><Key.shift><Key.shift><Key.shift>Carlos<Key.space><Key.shift>Perez<Key.space>
Screenshot: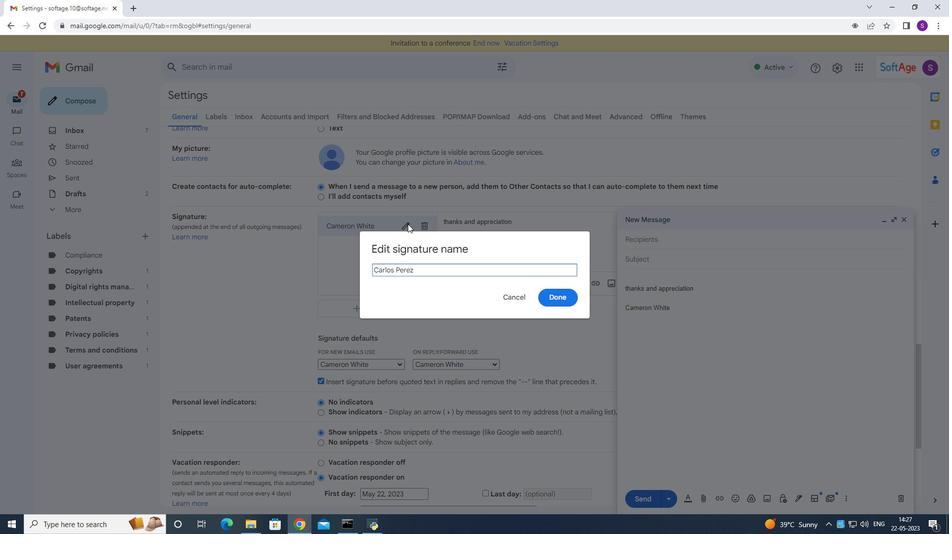 
Action: Mouse moved to (552, 291)
Screenshot: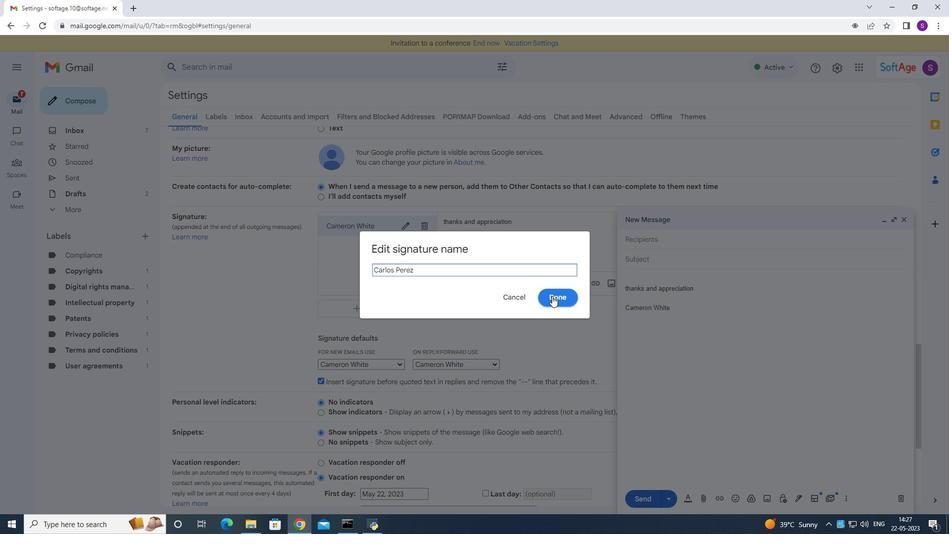 
Action: Mouse pressed left at (552, 291)
Screenshot: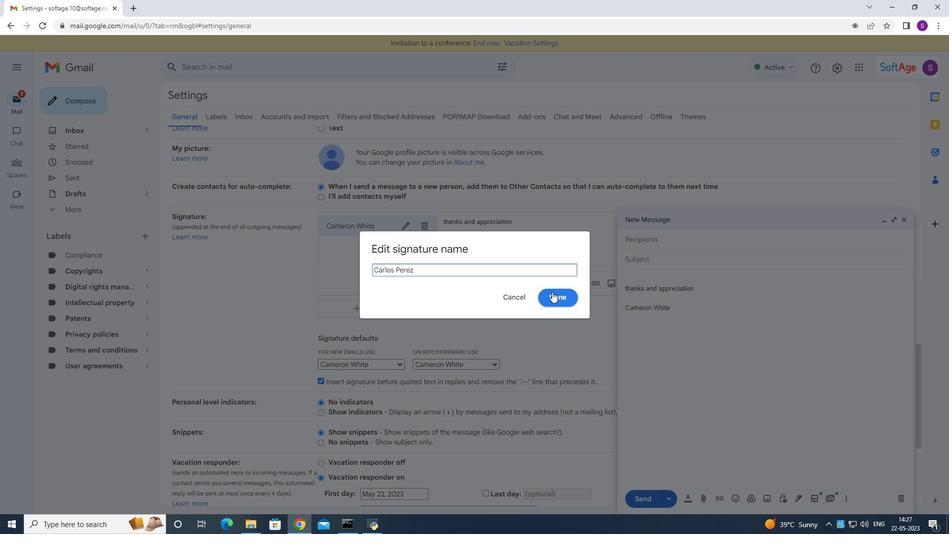 
Action: Mouse moved to (520, 232)
Screenshot: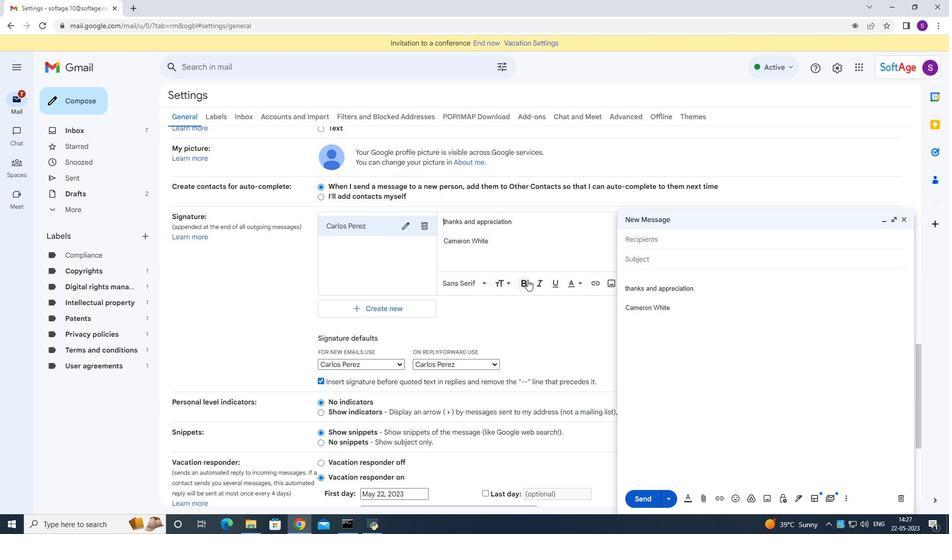 
Action: Mouse pressed left at (520, 232)
Screenshot: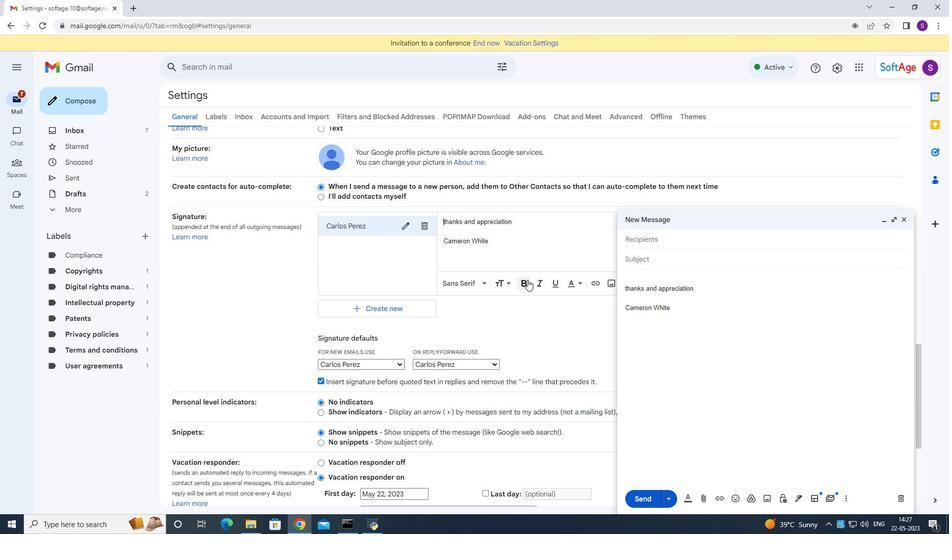 
Action: Mouse moved to (524, 232)
Screenshot: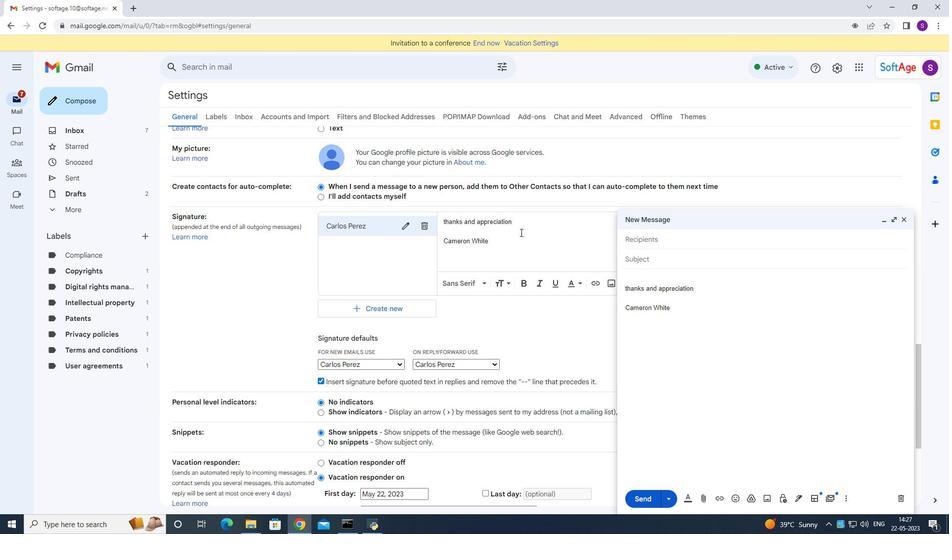 
Action: Key pressed ctrl+A<Key.backspace>
Screenshot: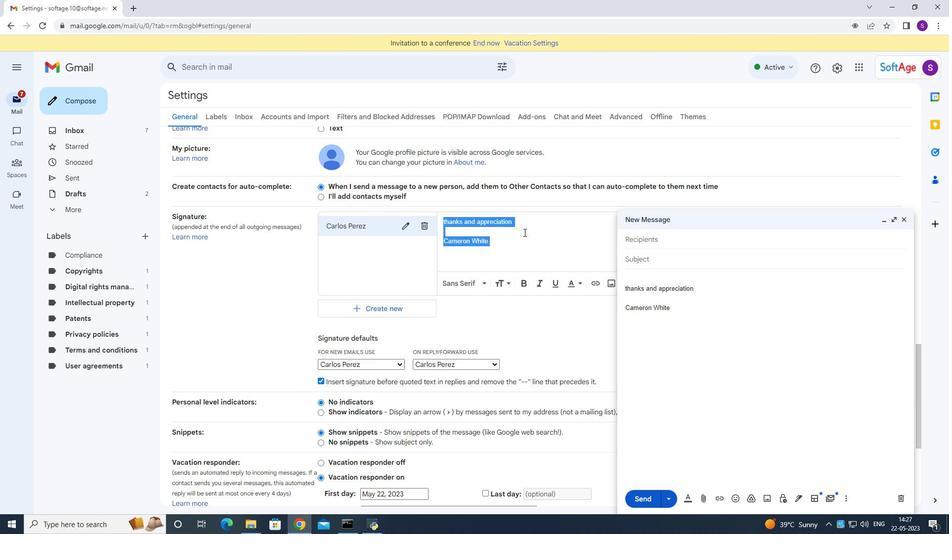 
Action: Mouse moved to (524, 232)
Screenshot: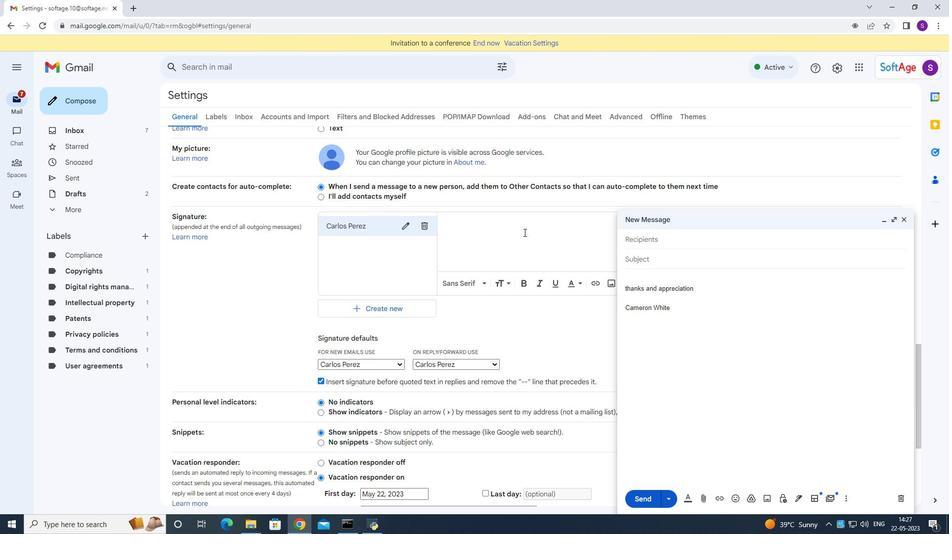 
Action: Key pressed <Key.shift>I<Key.space>hope<Key.space>message<Key.space>finds<Key.space>you<Key.space>well<Key.space><Key.enter>
Screenshot: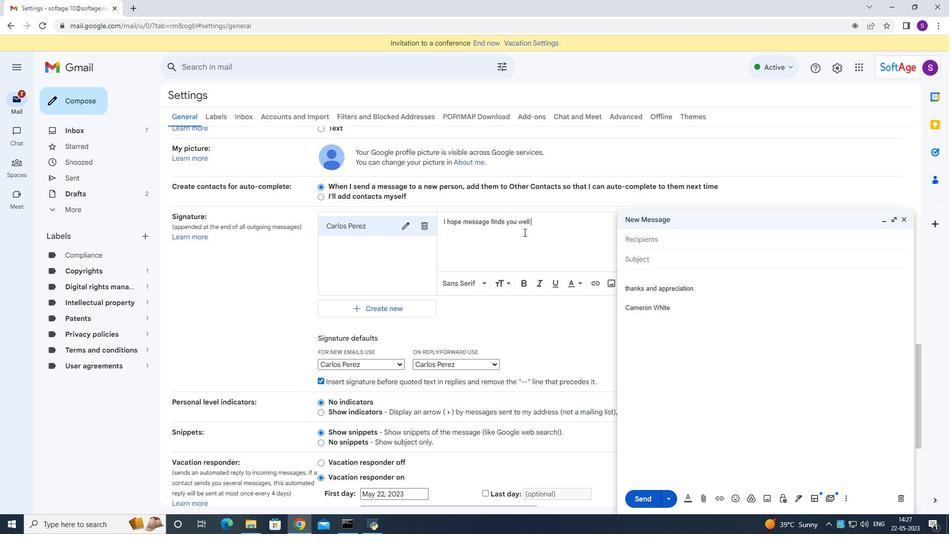 
Action: Mouse moved to (526, 232)
Screenshot: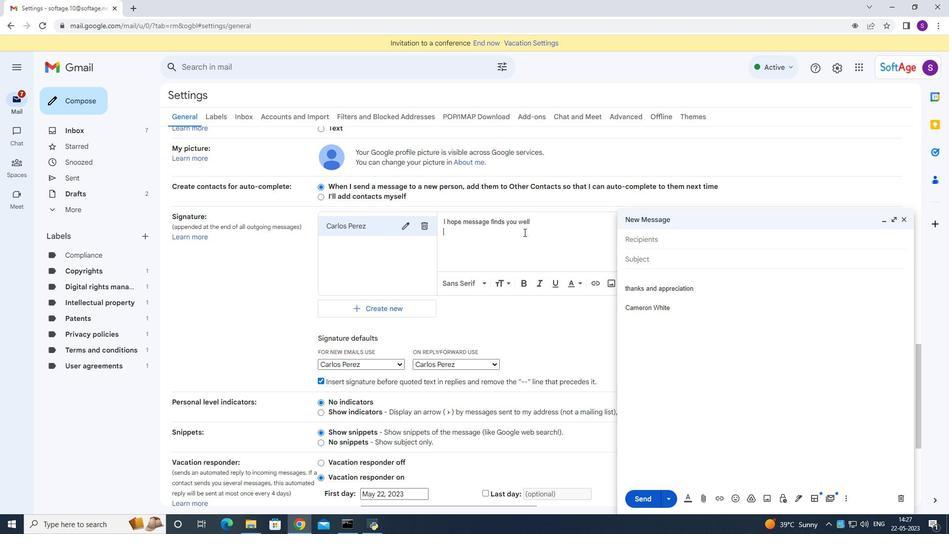 
Action: Key pressed <Key.enter><Key.shift>Carlos<Key.space><Key.shift>Pw<Key.backspace>erz<Key.space><Key.backspace><Key.backspace>ez
Screenshot: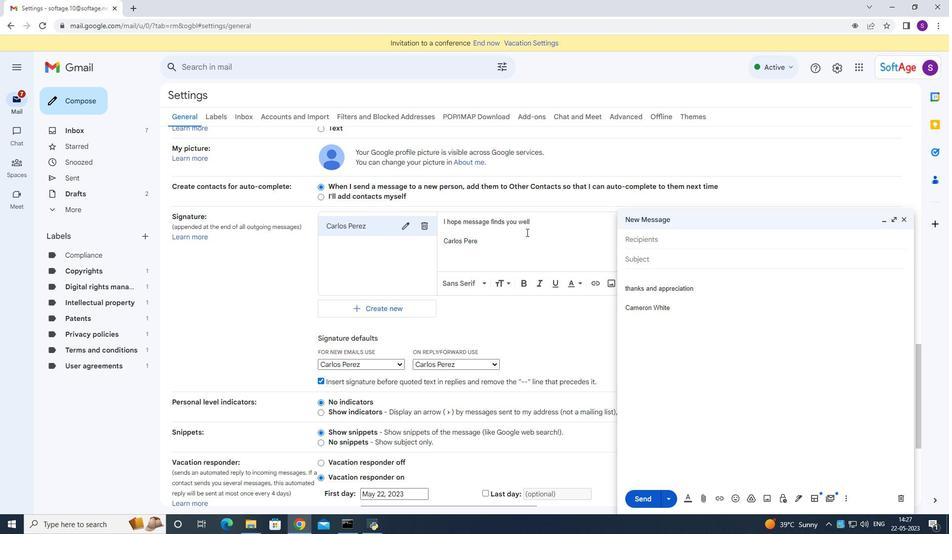 
Action: Mouse moved to (383, 272)
Screenshot: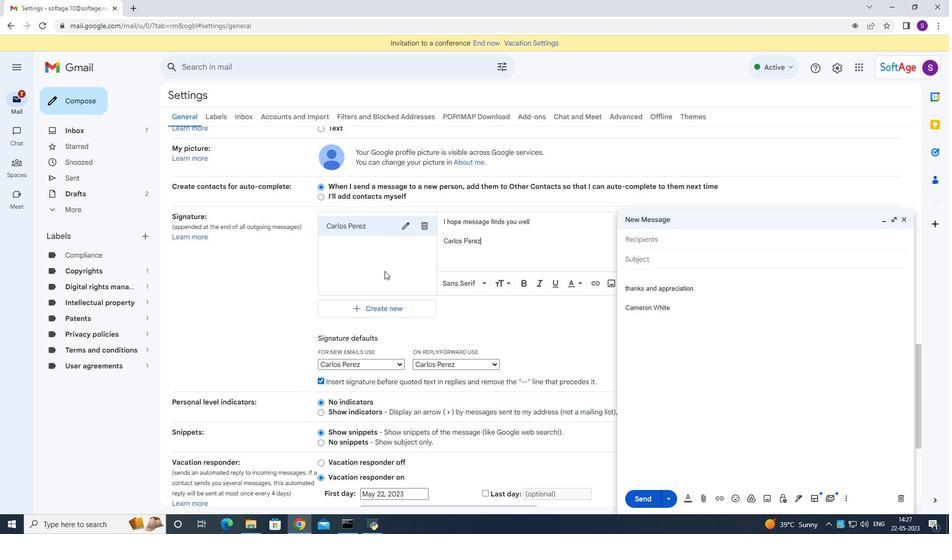 
Action: Mouse scrolled (383, 272) with delta (0, 0)
Screenshot: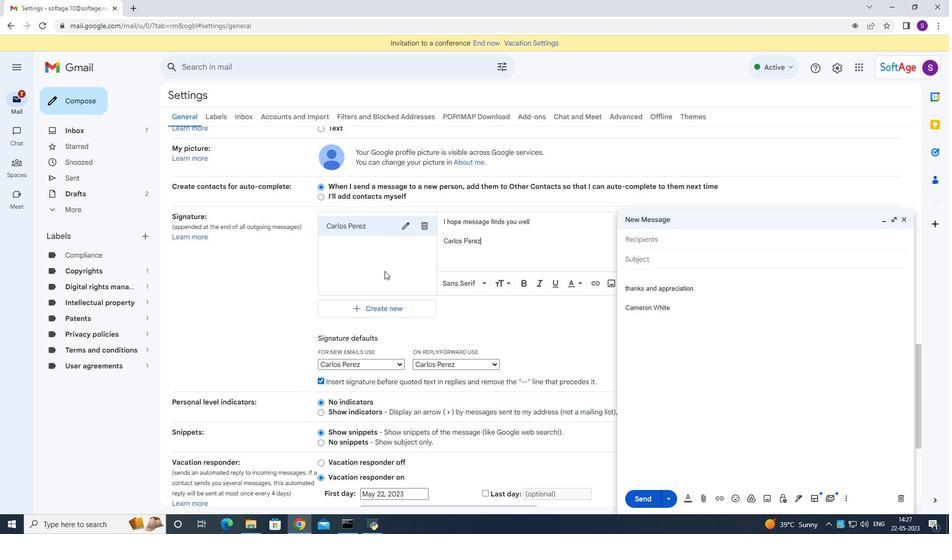 
Action: Mouse moved to (382, 273)
Screenshot: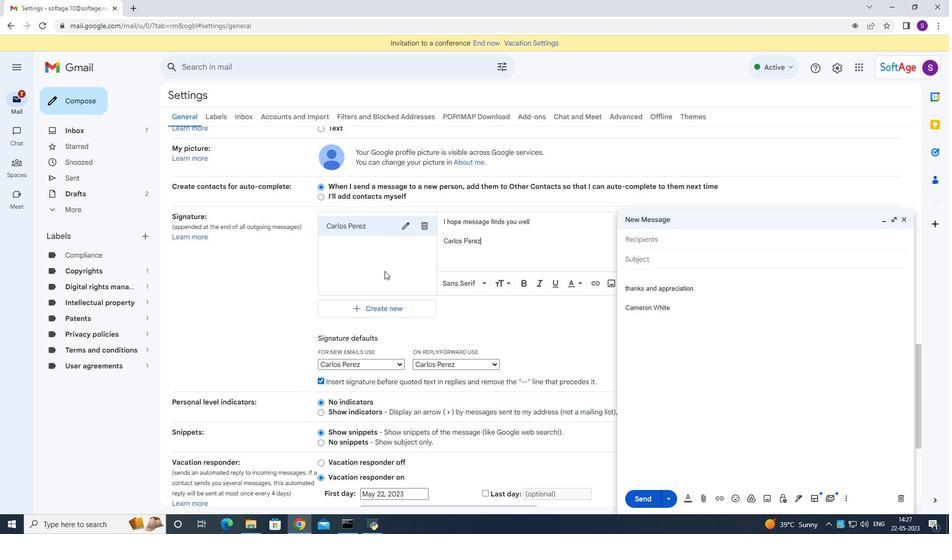 
Action: Mouse scrolled (382, 272) with delta (0, 0)
Screenshot: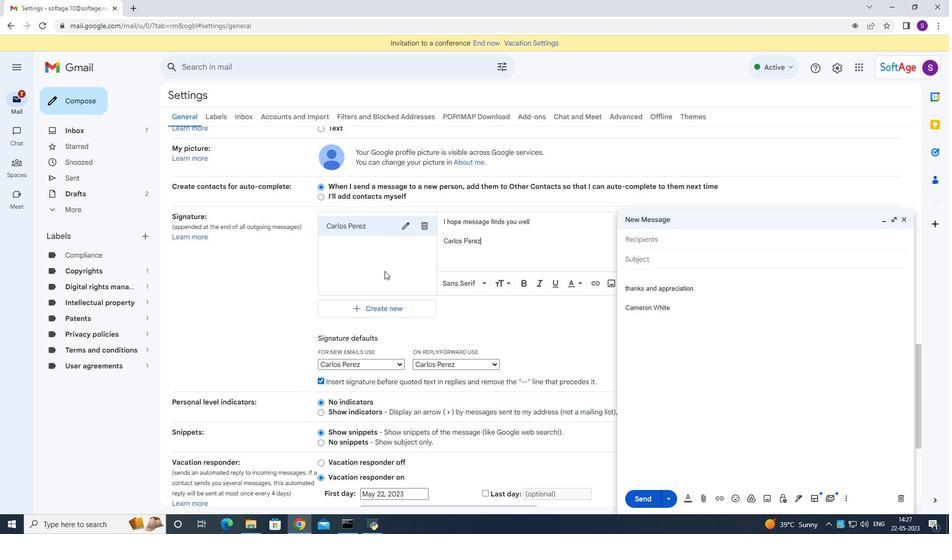
Action: Mouse moved to (382, 273)
Screenshot: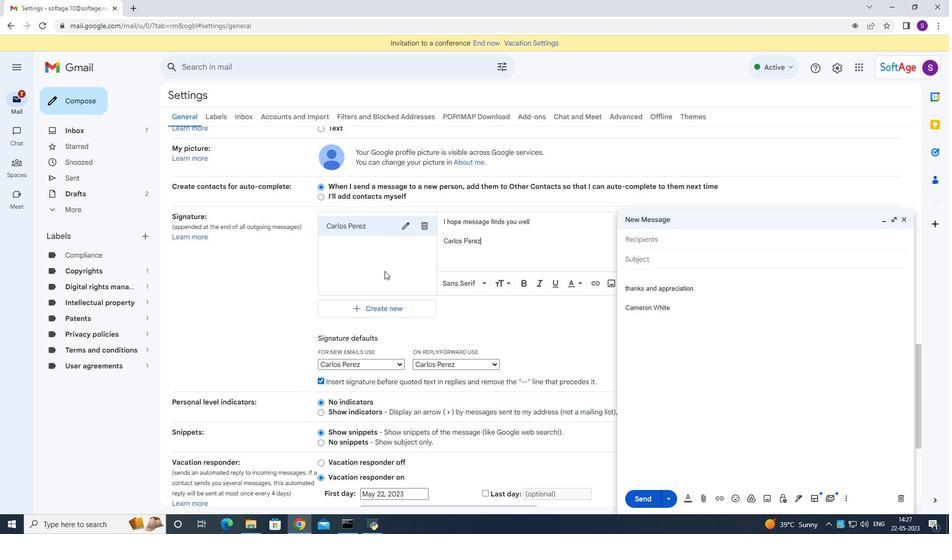 
Action: Mouse scrolled (382, 272) with delta (0, 0)
Screenshot: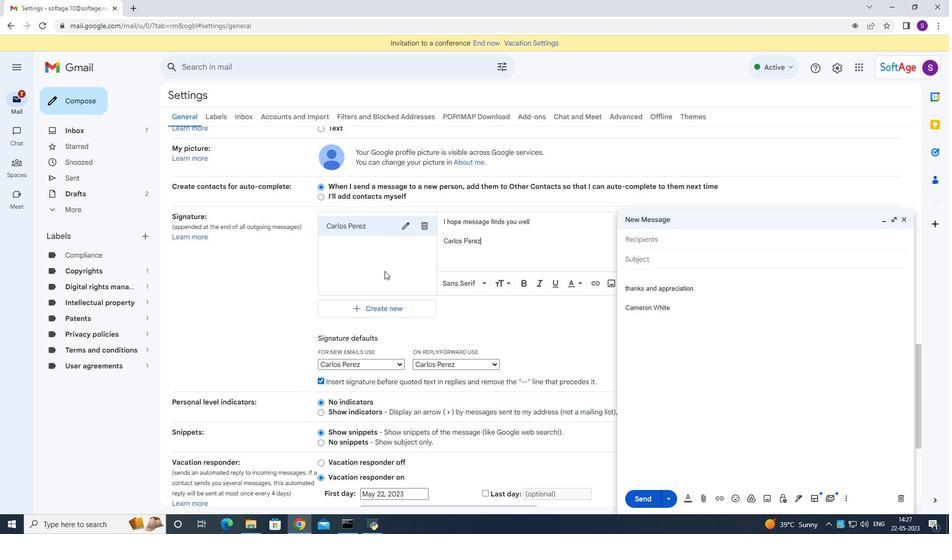 
Action: Mouse moved to (381, 273)
Screenshot: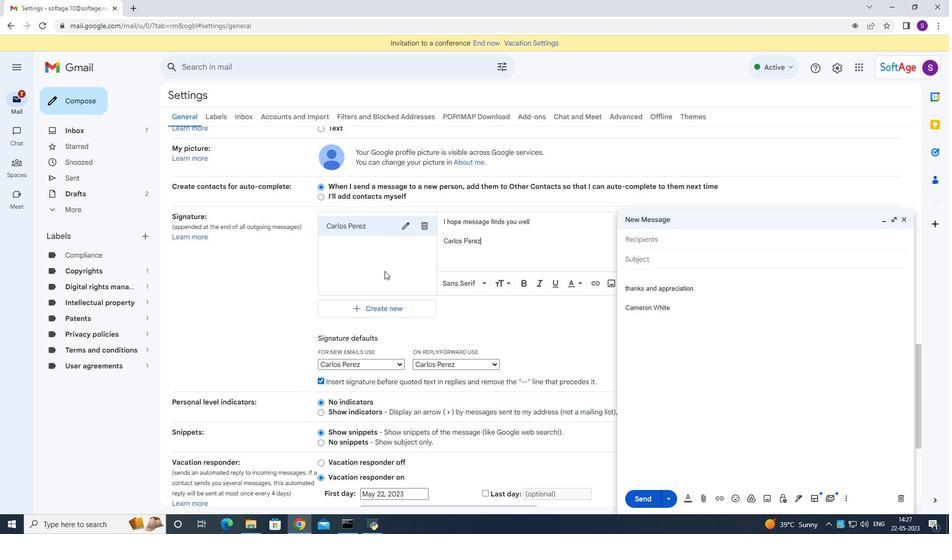 
Action: Mouse scrolled (381, 272) with delta (0, 0)
Screenshot: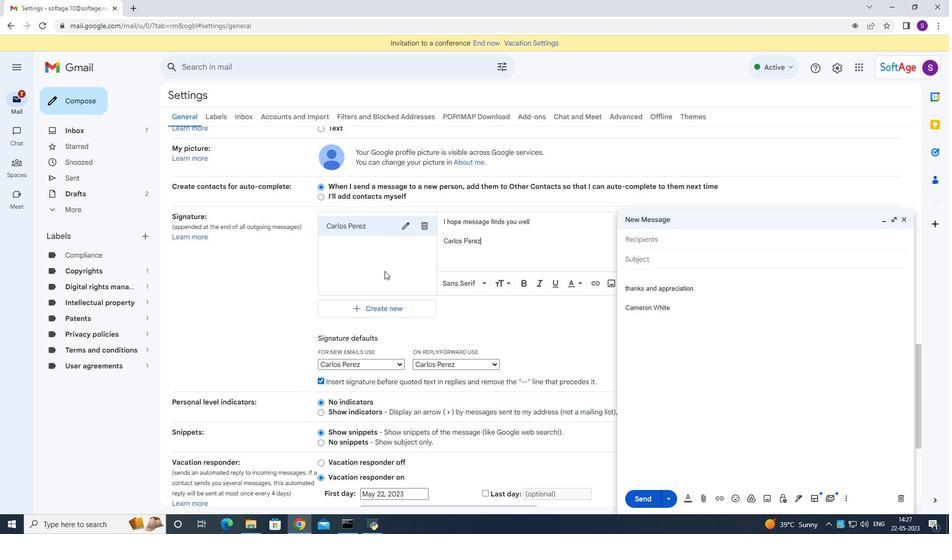 
Action: Mouse moved to (454, 297)
Screenshot: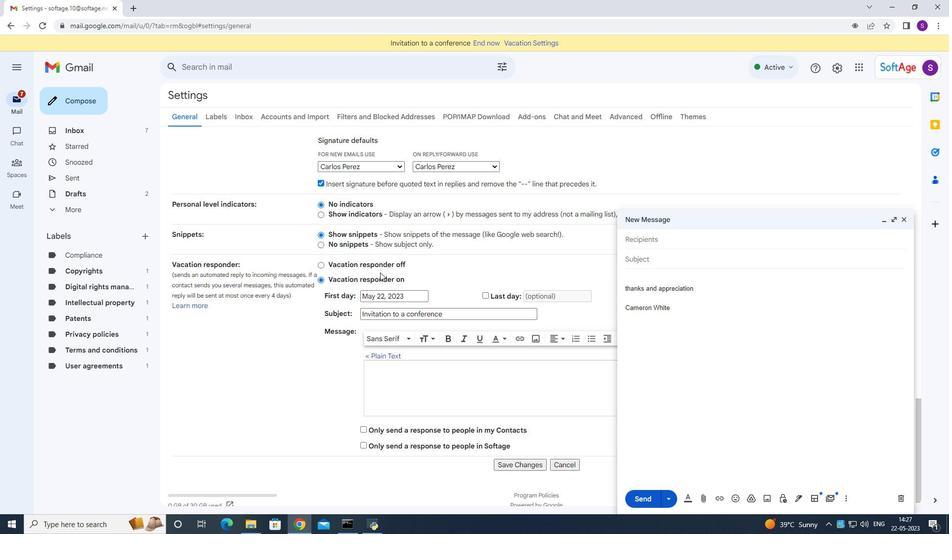 
Action: Mouse scrolled (454, 297) with delta (0, 0)
Screenshot: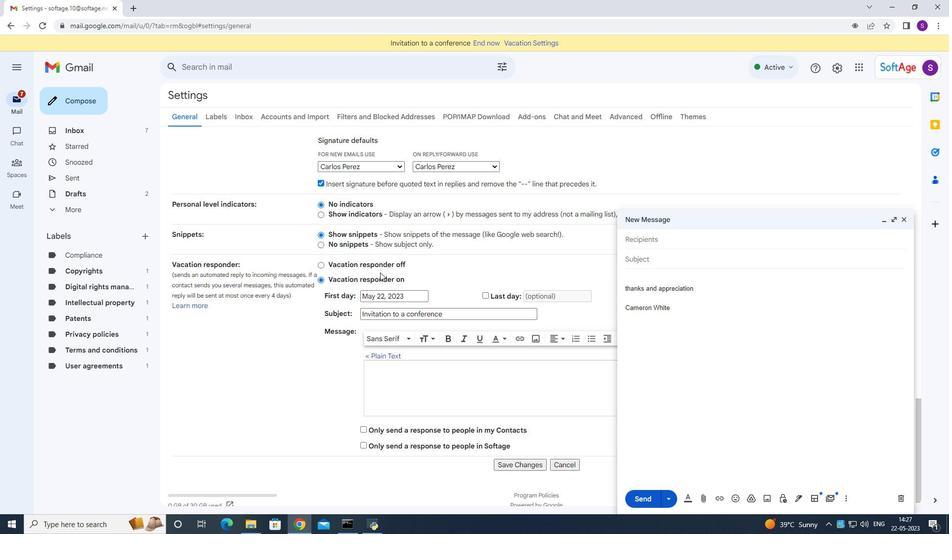 
Action: Mouse moved to (457, 299)
Screenshot: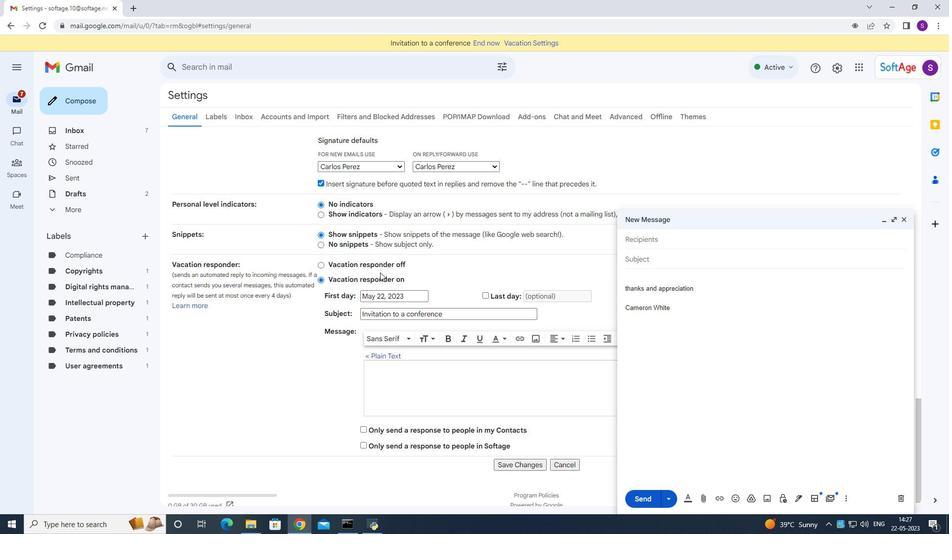 
Action: Mouse scrolled (457, 298) with delta (0, 0)
Screenshot: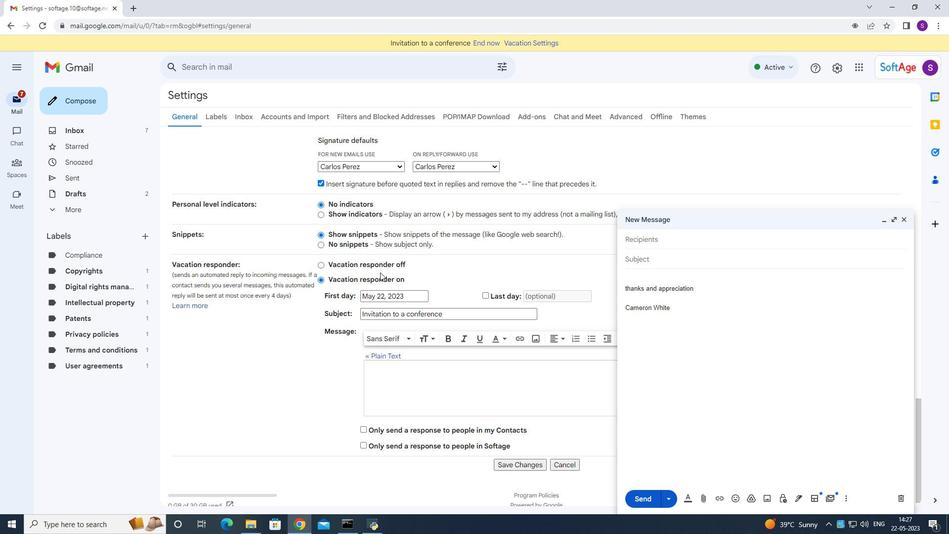 
Action: Mouse scrolled (457, 298) with delta (0, 0)
Screenshot: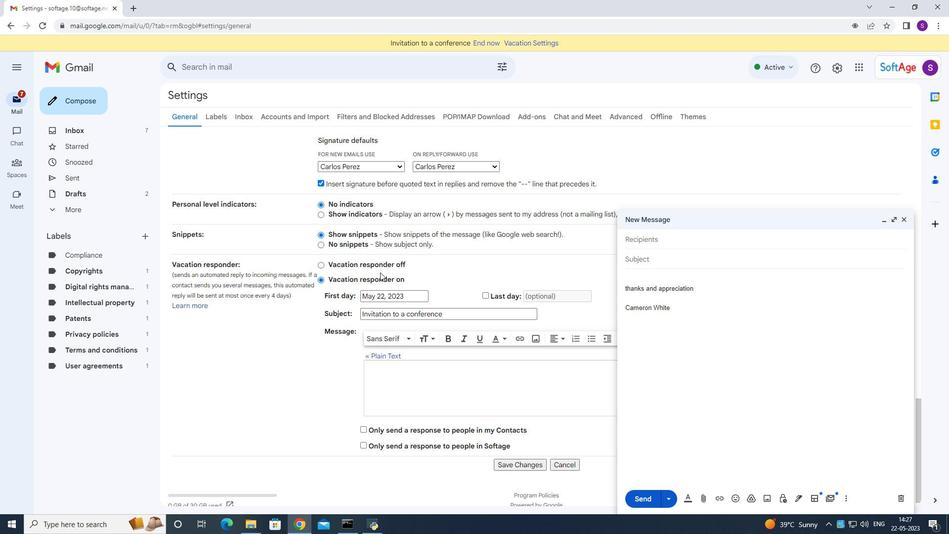 
Action: Mouse scrolled (457, 298) with delta (0, 0)
Screenshot: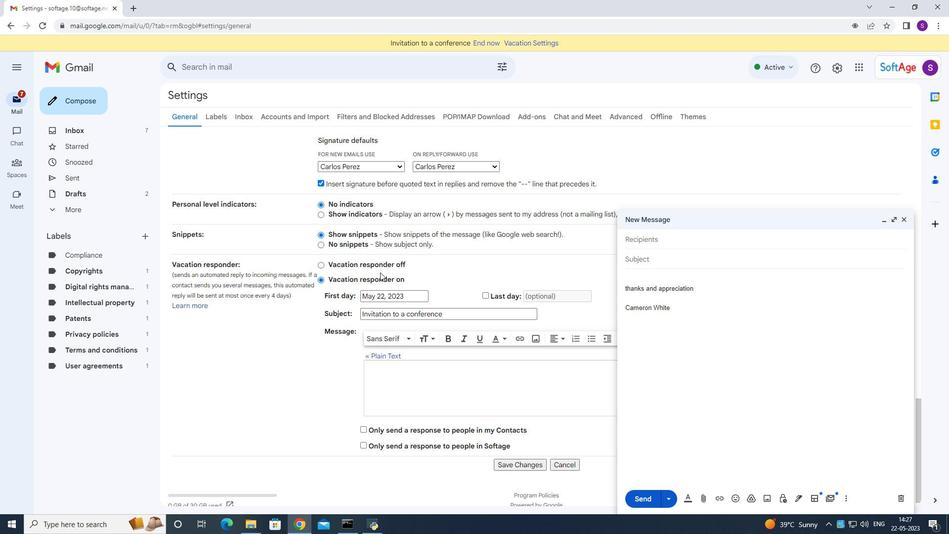 
Action: Mouse scrolled (457, 298) with delta (0, 0)
Screenshot: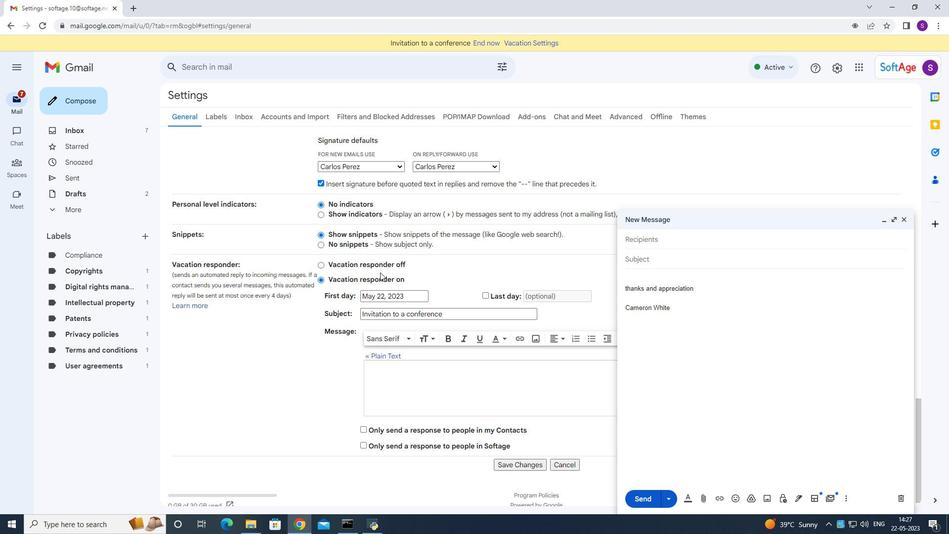 
Action: Mouse scrolled (457, 298) with delta (0, 0)
Screenshot: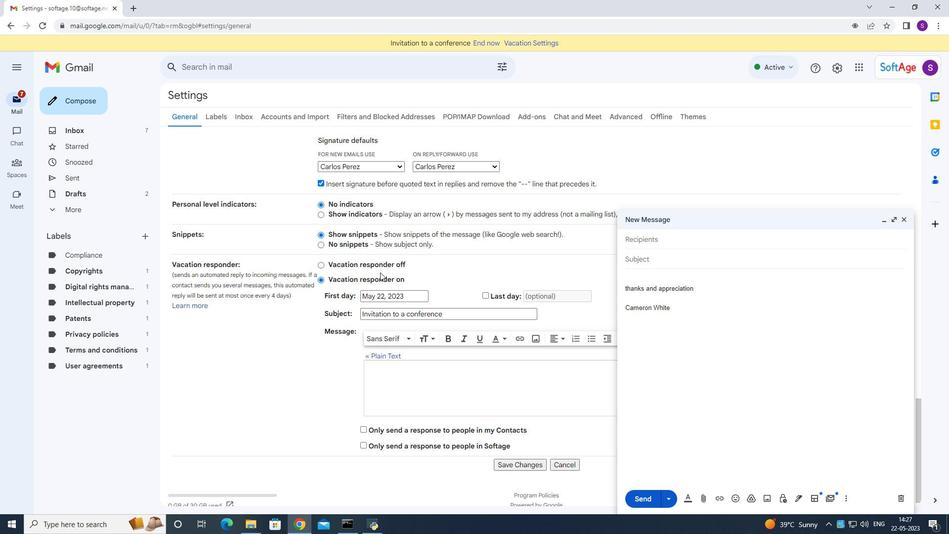 
Action: Mouse moved to (514, 449)
Screenshot: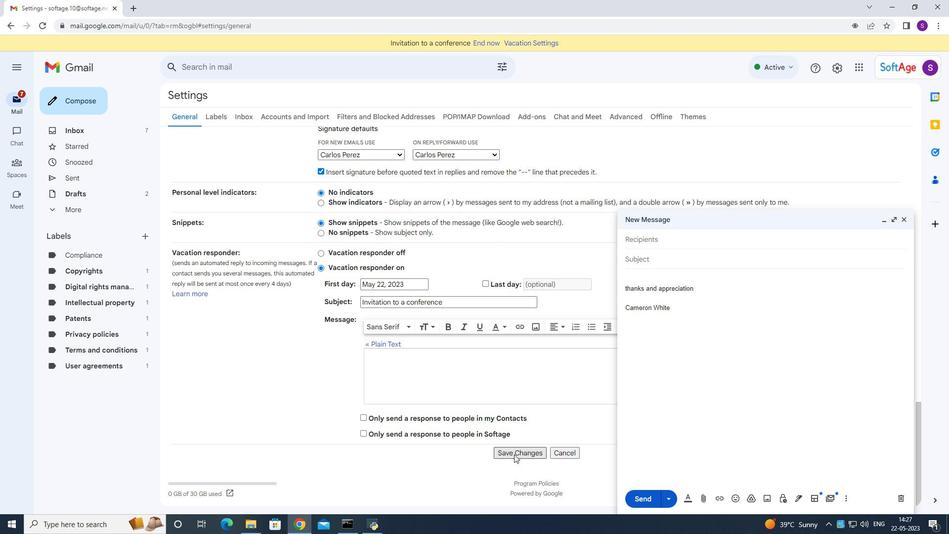 
Action: Mouse pressed left at (514, 449)
Screenshot: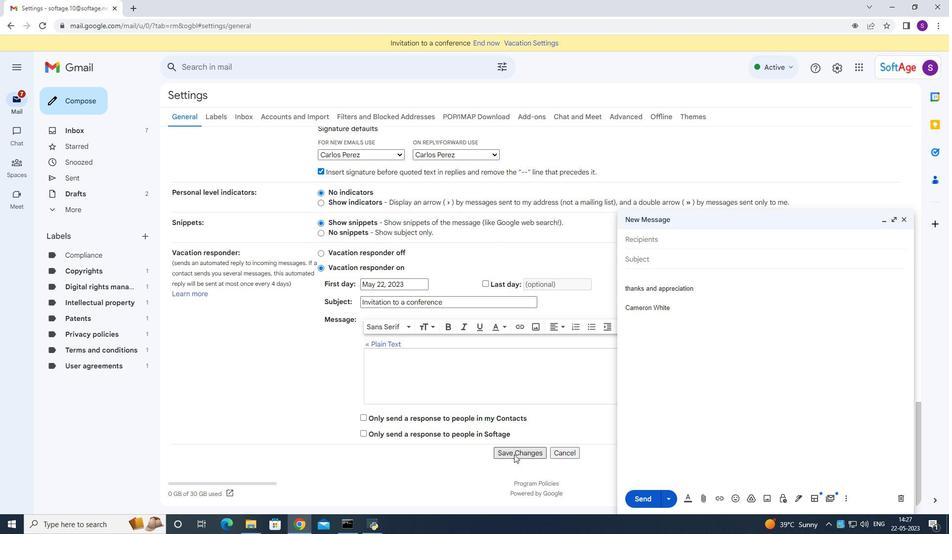 
Action: Mouse moved to (904, 218)
Screenshot: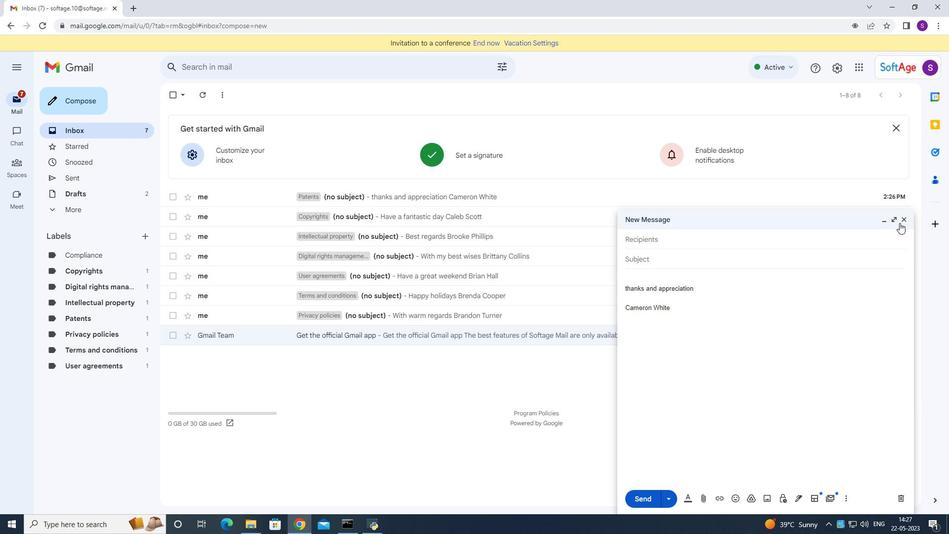
Action: Mouse pressed left at (904, 218)
Screenshot: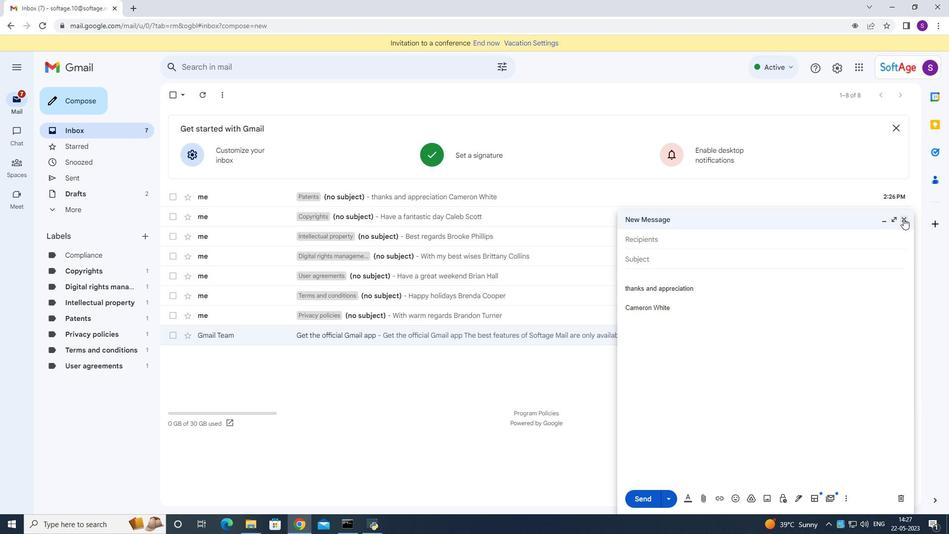 
Action: Mouse moved to (99, 101)
Screenshot: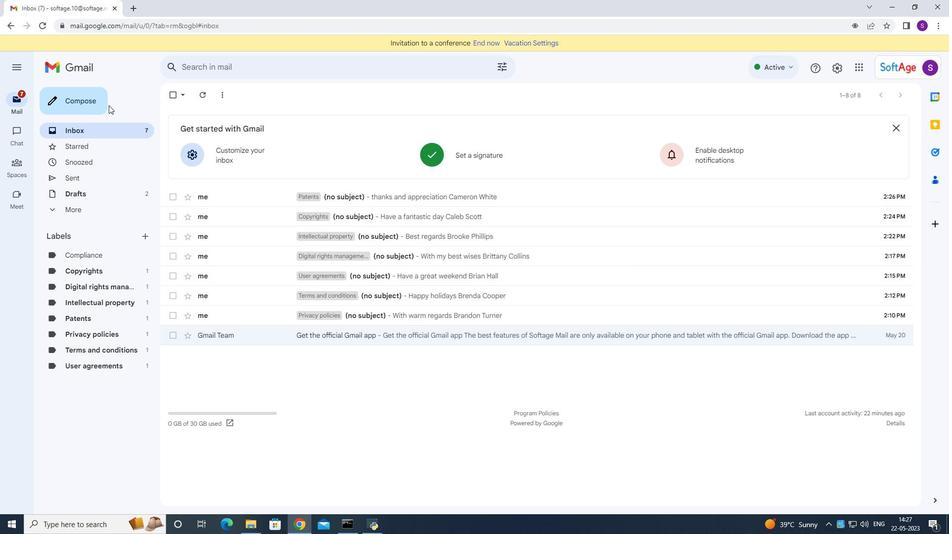 
Action: Mouse pressed left at (99, 101)
Screenshot: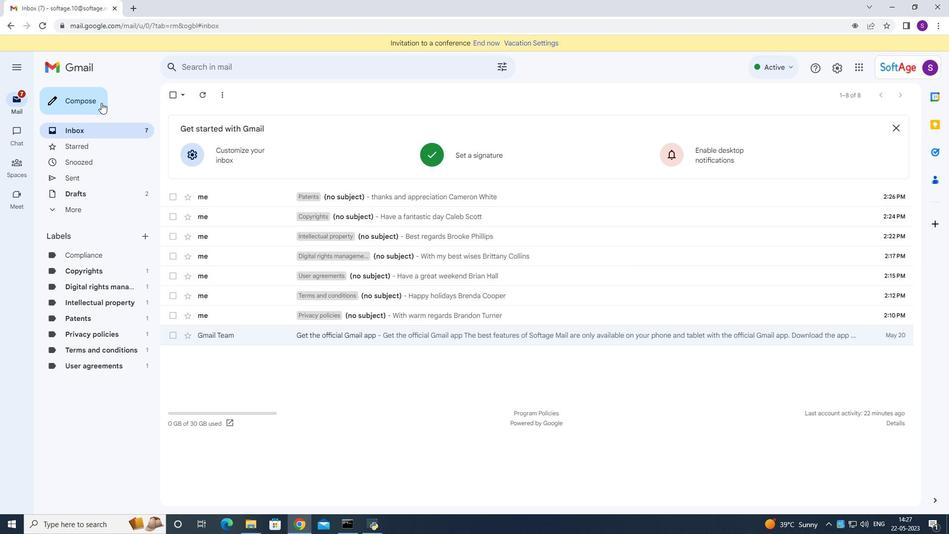 
Action: Mouse moved to (684, 253)
Screenshot: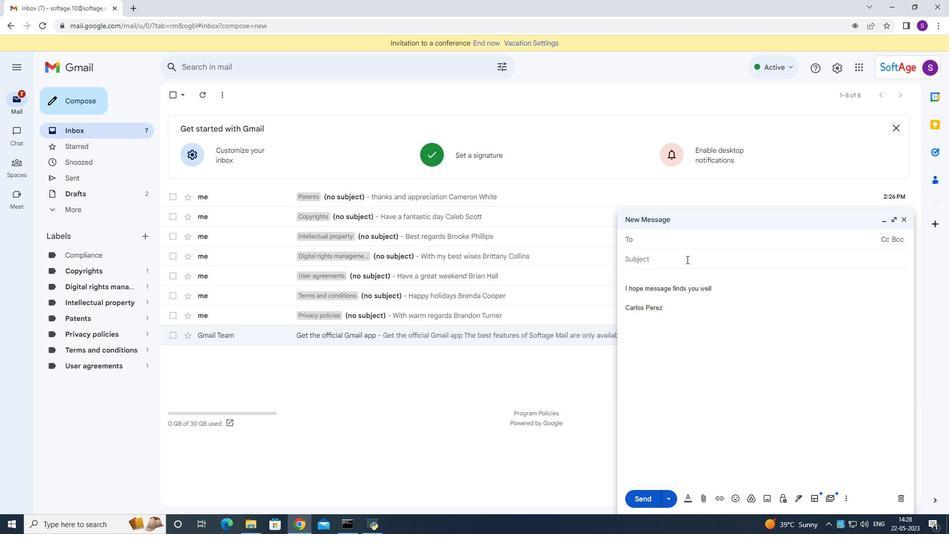 
Action: Mouse pressed left at (684, 253)
Screenshot: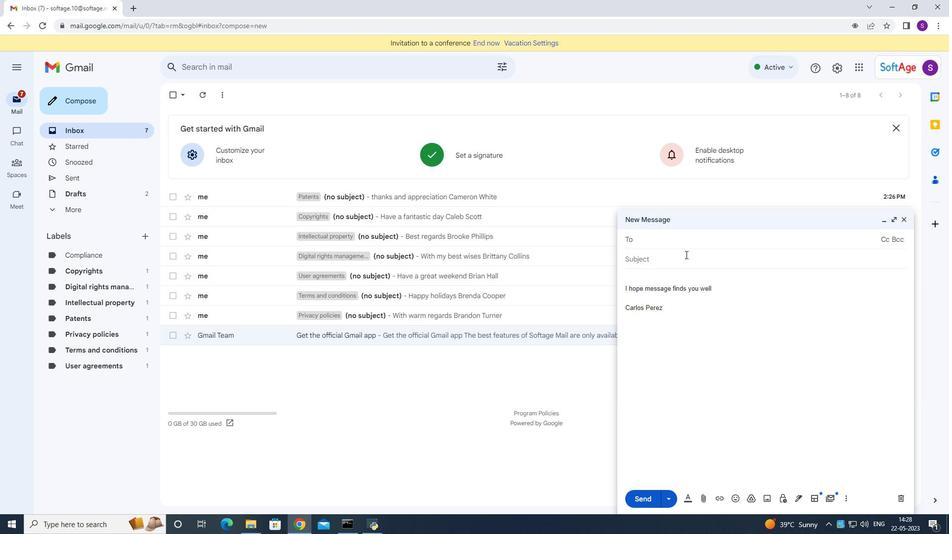 
Action: Mouse moved to (683, 240)
Screenshot: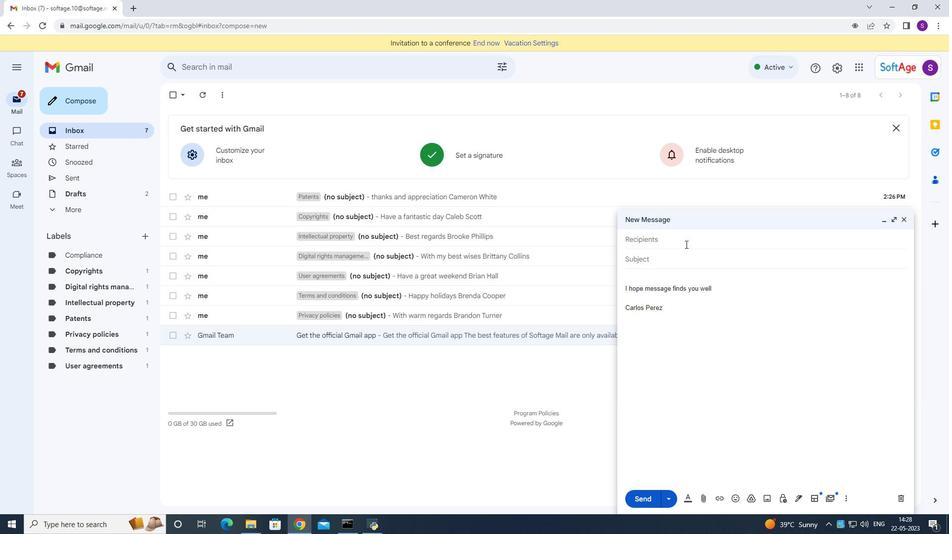 
Action: Mouse pressed left at (683, 240)
Screenshot: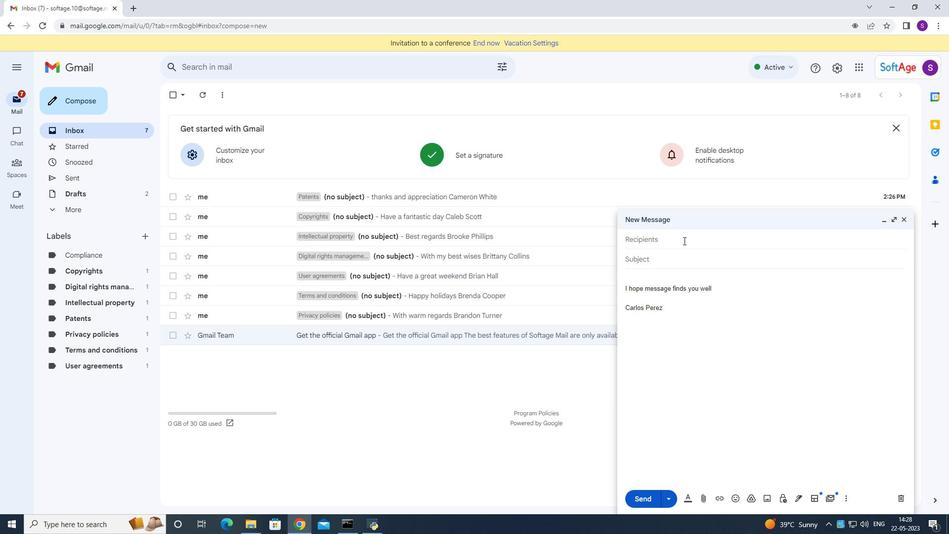 
Action: Mouse moved to (683, 240)
Screenshot: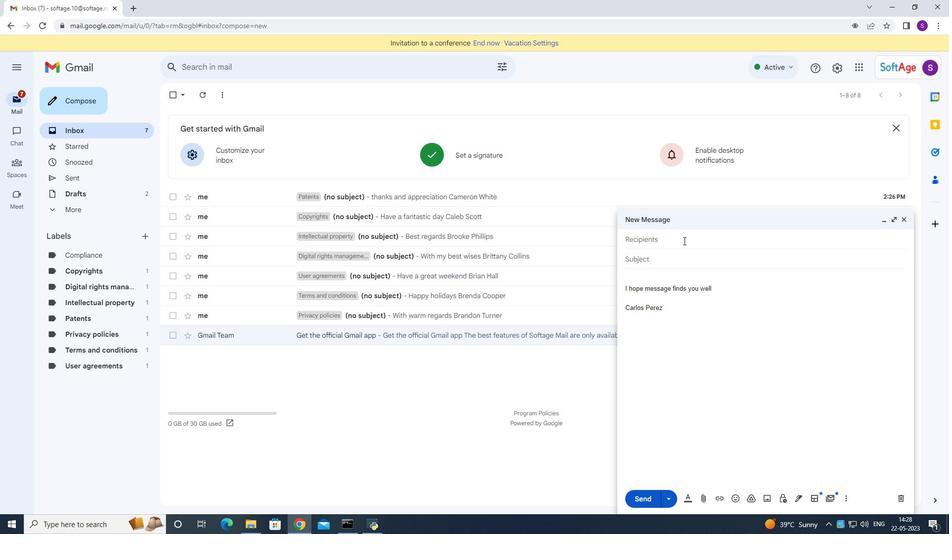 
Action: Key pressed <Key.shift>Softage.10<Key.shift>@softage.net
Screenshot: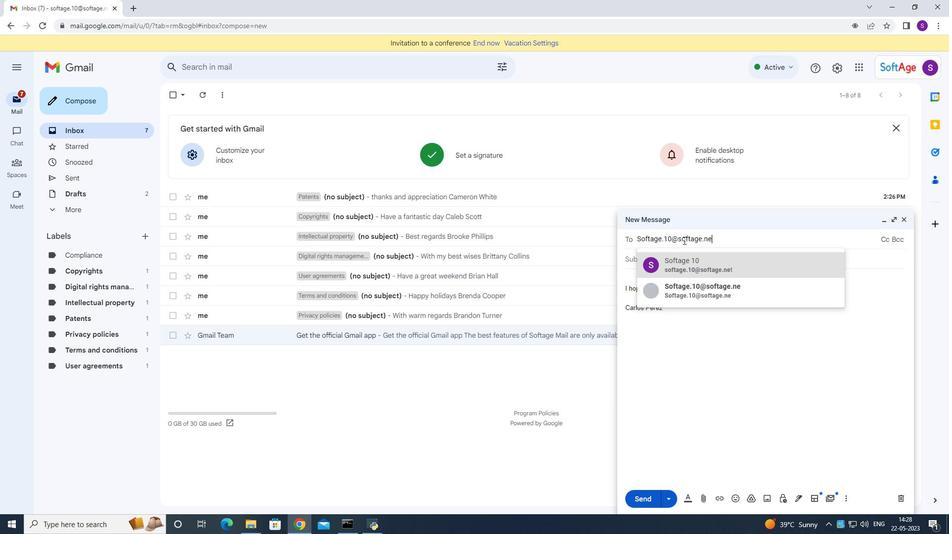
Action: Mouse moved to (697, 265)
Screenshot: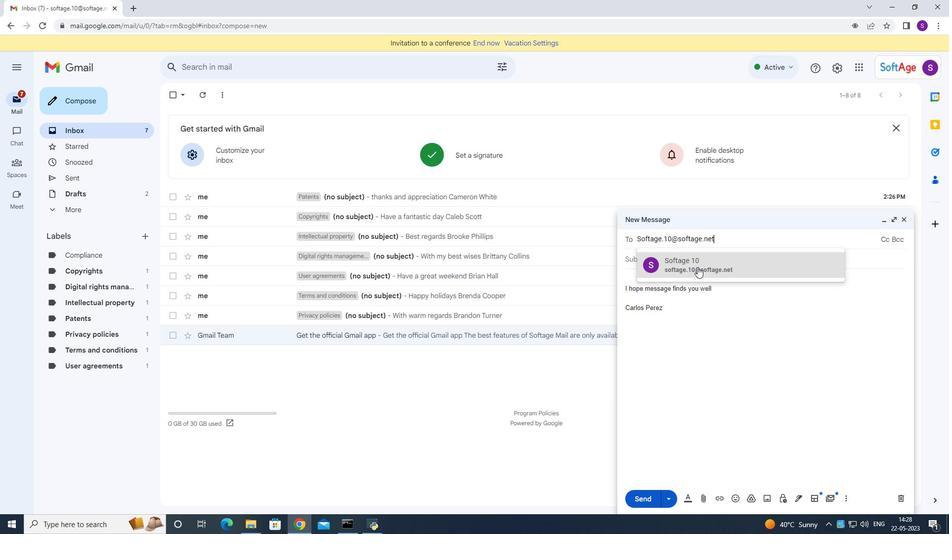
Action: Mouse pressed left at (697, 265)
Screenshot: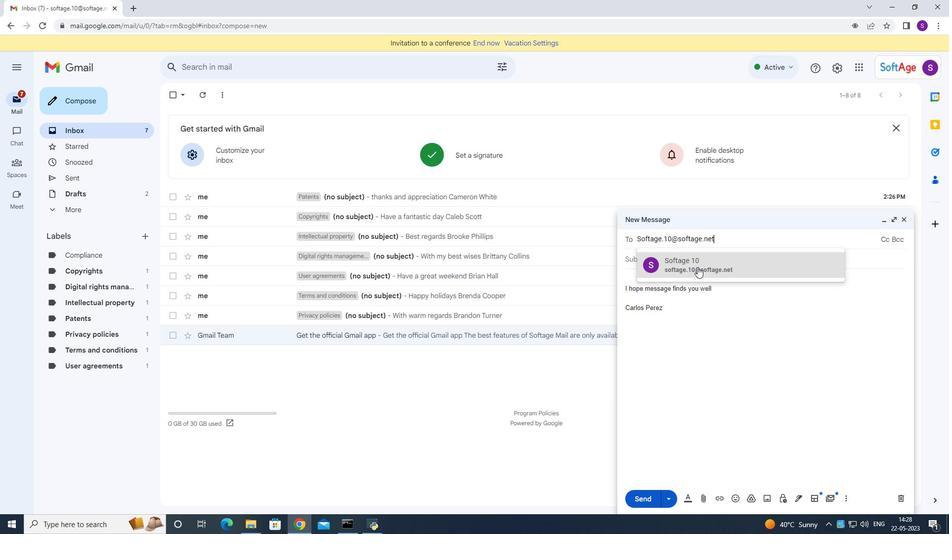 
Action: Mouse moved to (848, 497)
Screenshot: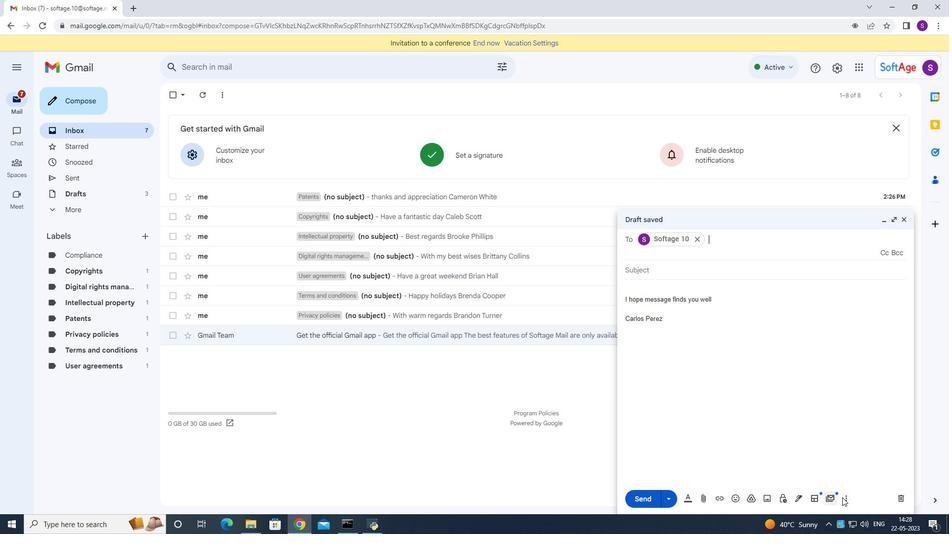 
Action: Mouse pressed left at (848, 497)
Screenshot: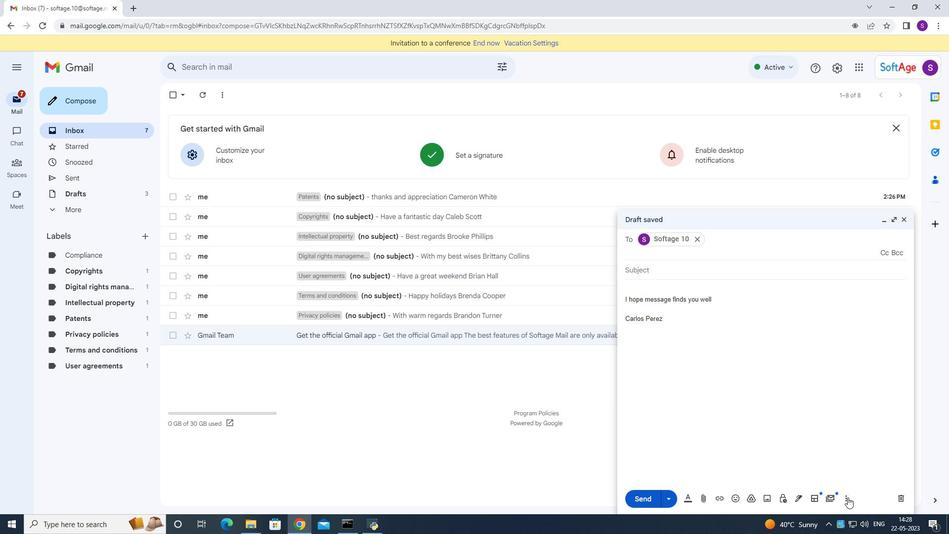 
Action: Mouse moved to (647, 385)
Screenshot: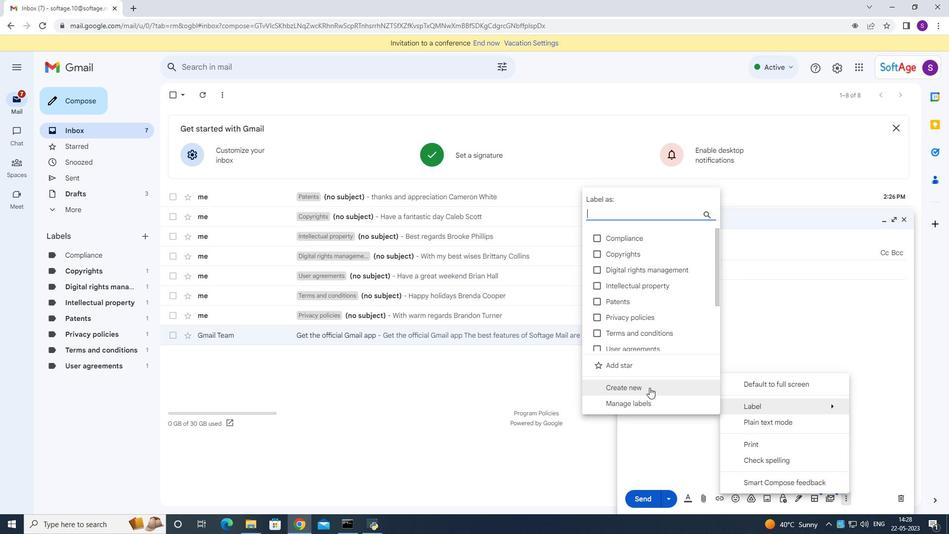 
Action: Mouse pressed left at (647, 385)
Screenshot: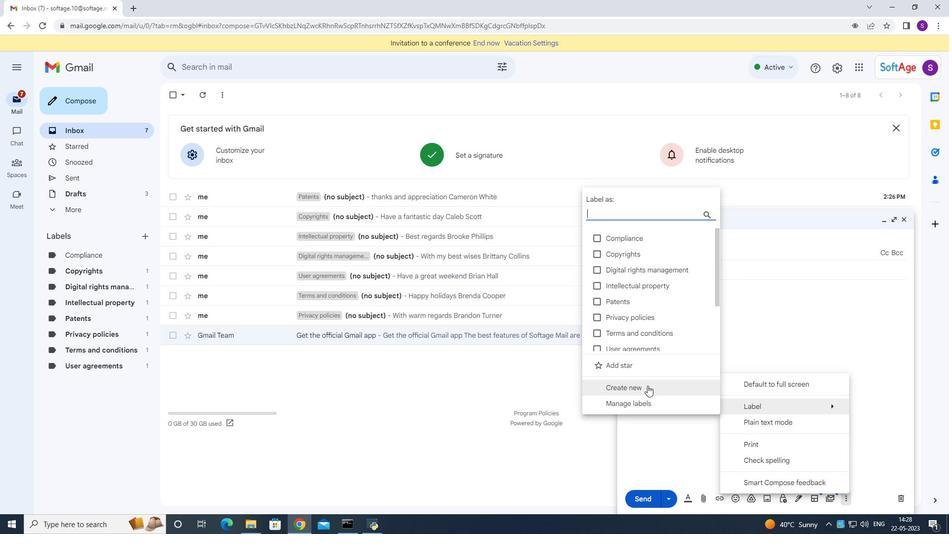 
Action: Mouse moved to (538, 284)
Screenshot: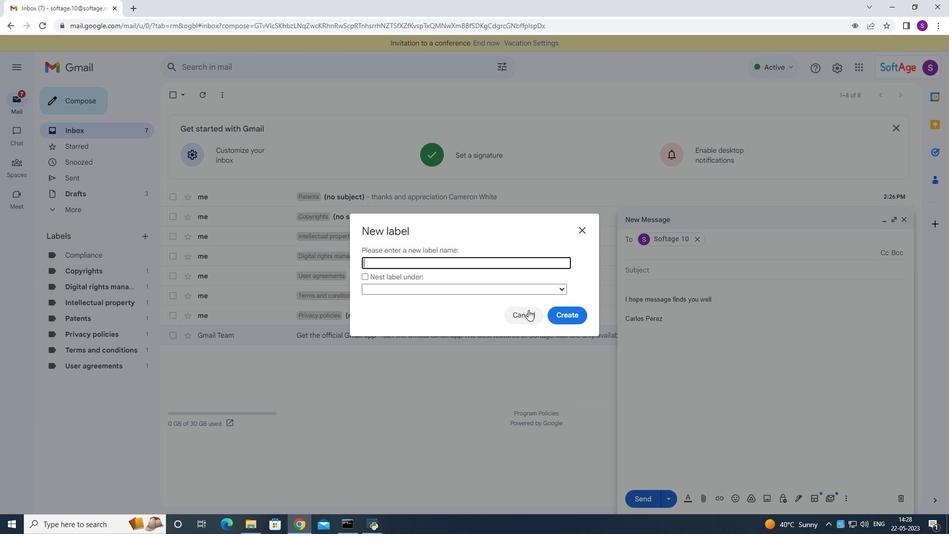 
Action: Key pressed <Key.shift>Tradmarks
Screenshot: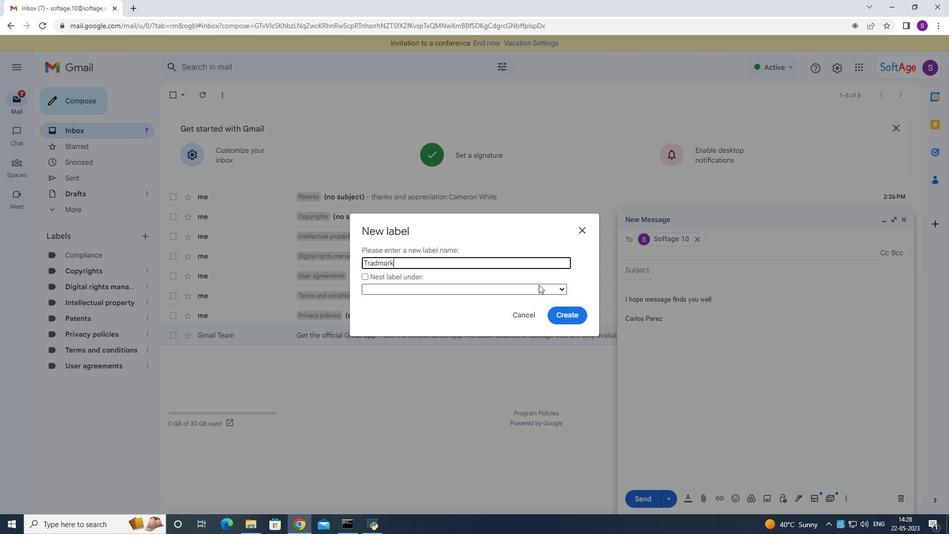 
Action: Mouse moved to (377, 261)
Screenshot: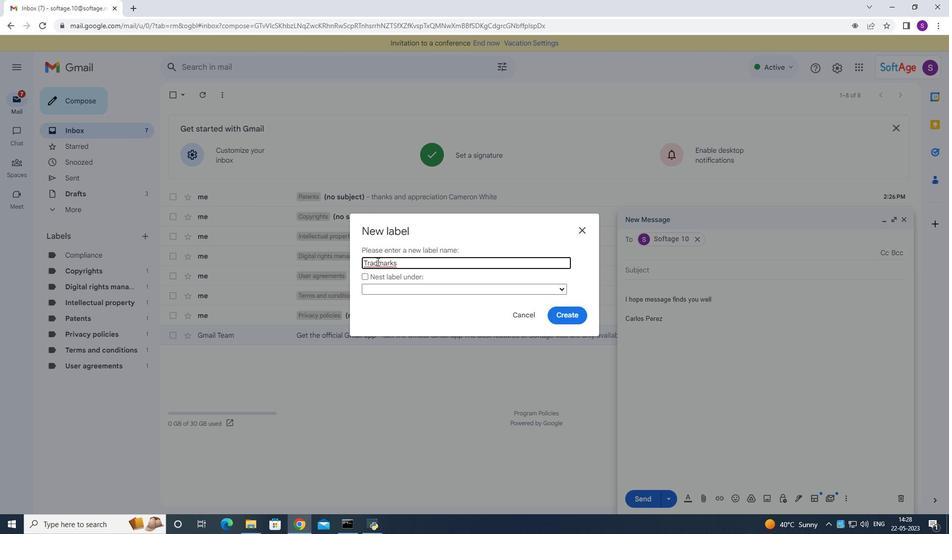 
Action: Mouse pressed left at (377, 261)
Screenshot: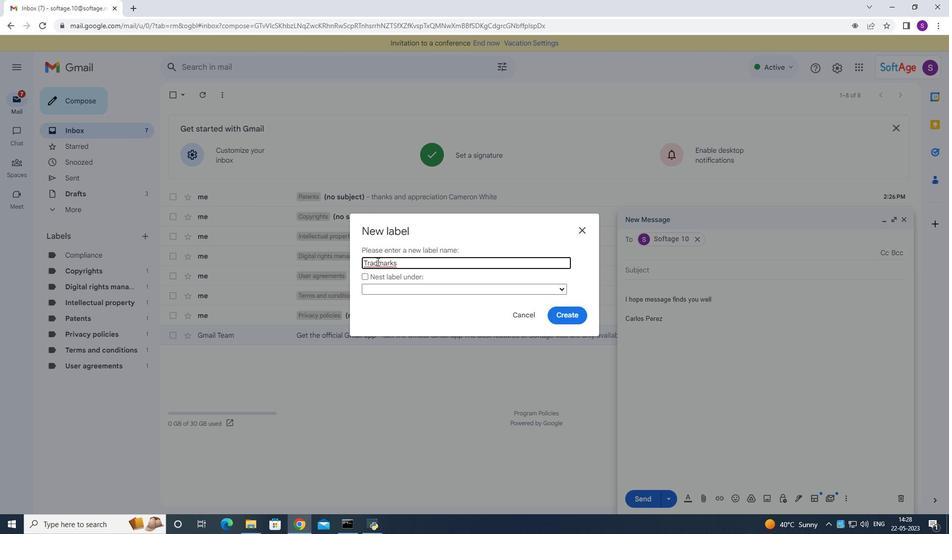 
Action: Mouse moved to (404, 276)
Screenshot: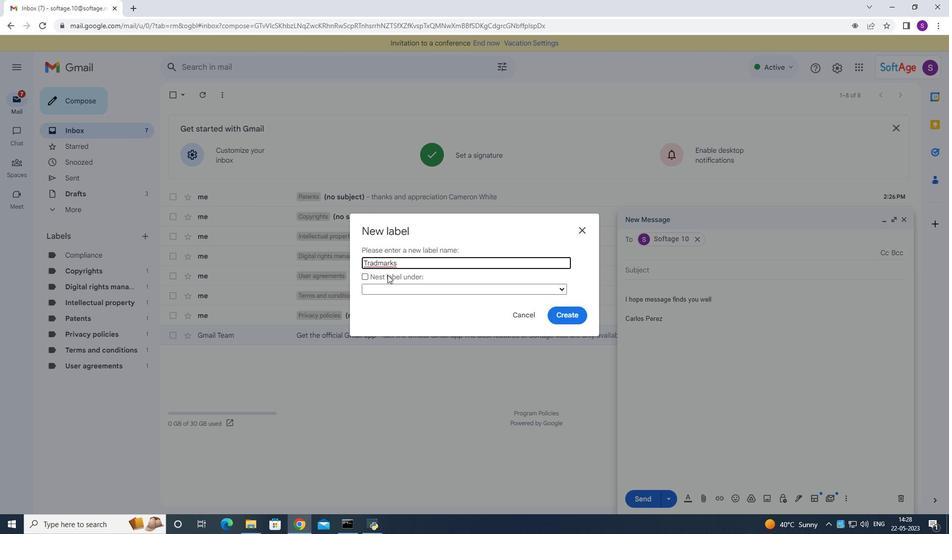 
Action: Key pressed e
Screenshot: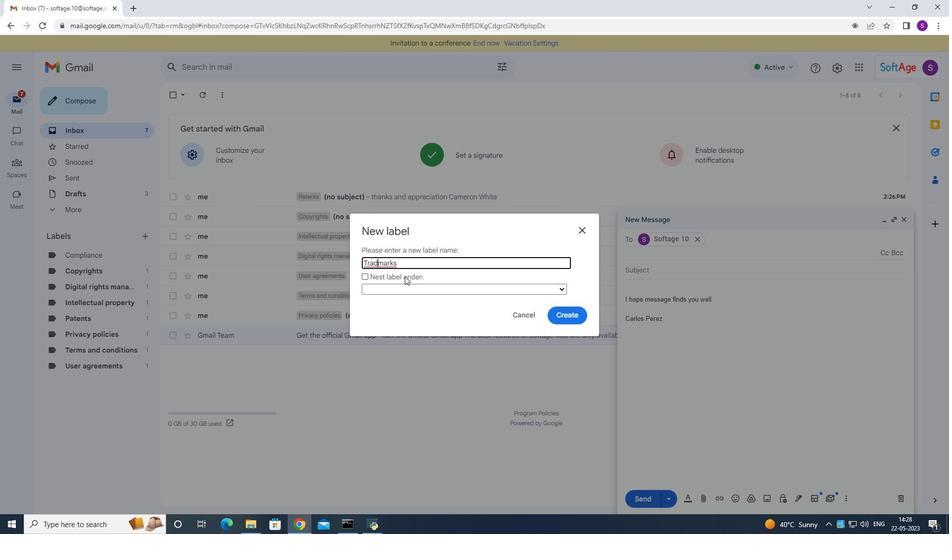 
Action: Mouse moved to (573, 316)
Screenshot: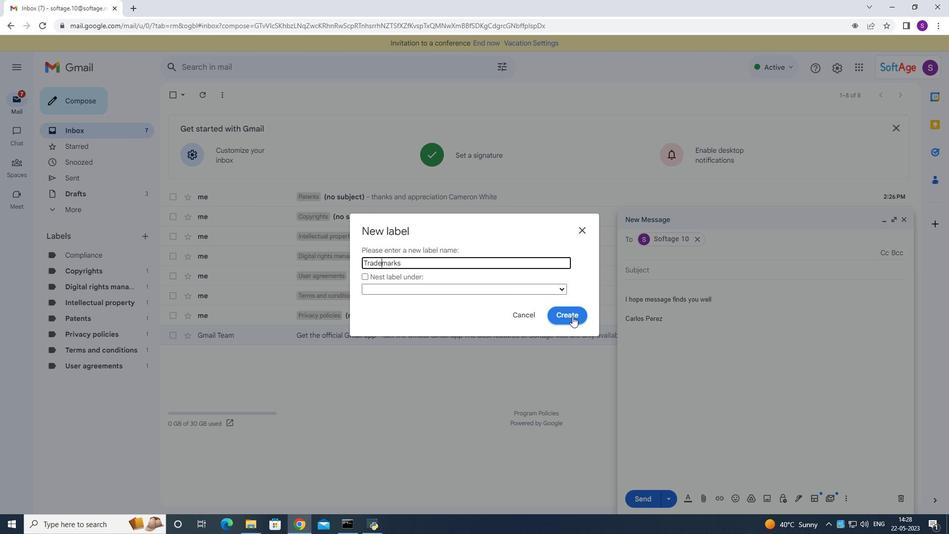
Action: Mouse pressed left at (573, 316)
Screenshot: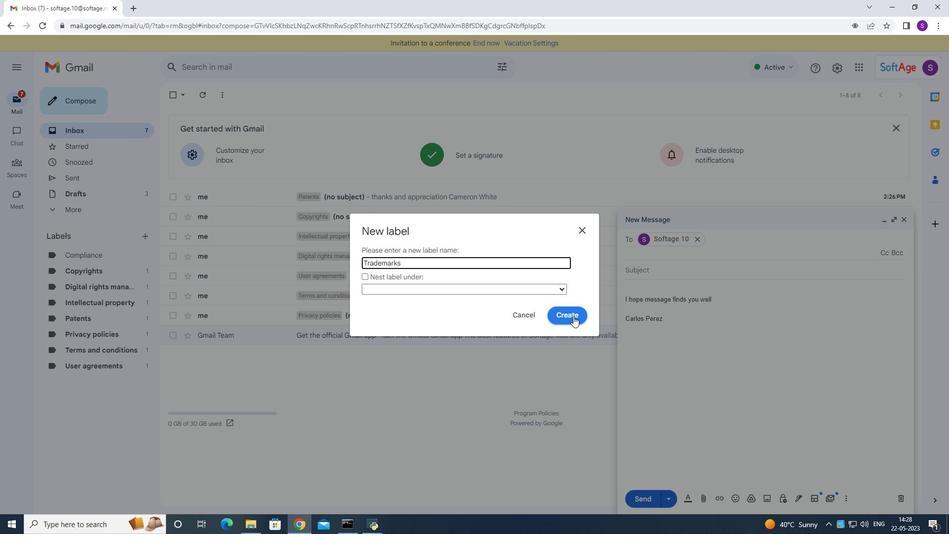 
Action: Mouse moved to (644, 502)
Screenshot: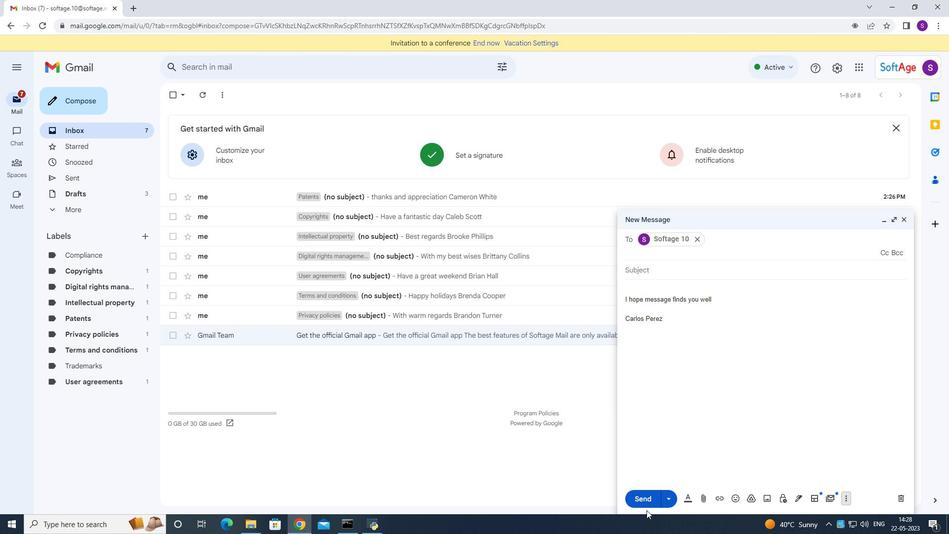 
Action: Mouse pressed left at (644, 502)
Screenshot: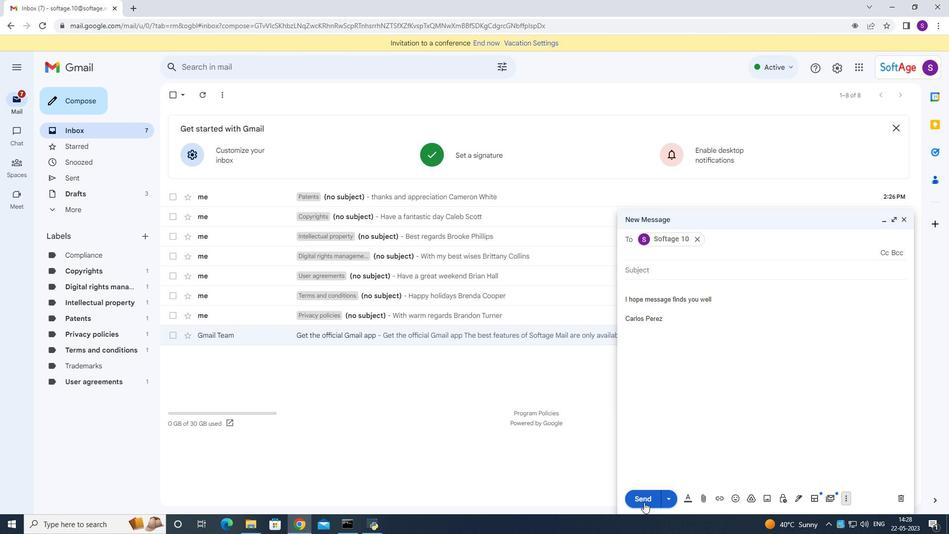 
Action: Mouse moved to (662, 277)
Screenshot: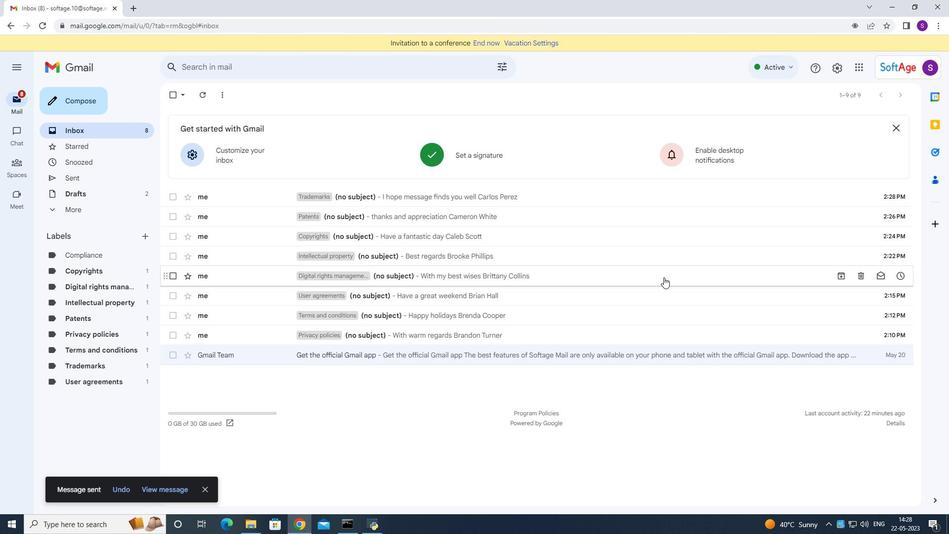 
